 Task: open an excel sheet and write heading  Budget Tracker. Add Descriptions in a column and its values below  'Salary, Rent, Dining Out, Internet Bill, Groceries, Utilities Bill, Gas & Savings. 'Add Categories in next column and its values below  Income, Housing, Food, Utilities, Food, Utilities, Transportation & Savings. Add amount in next column and its values below  $2,500, $800, $100, $50, $200, $100, $100, $50 & $500. Add Dates in next column and its values below  2023-05-01, 2023-05-05, 2023-05-10, 2023-05-15, 2023-05-19, 2023-05-22, 2023-05-25 & 2023-05-30. Add Income/ Expense in next column and its values below  Income, Expense, Expense, Expense, Expense, Expense, Expense & IncomeSave page Budget Analysis Template
Action: Mouse moved to (125, 123)
Screenshot: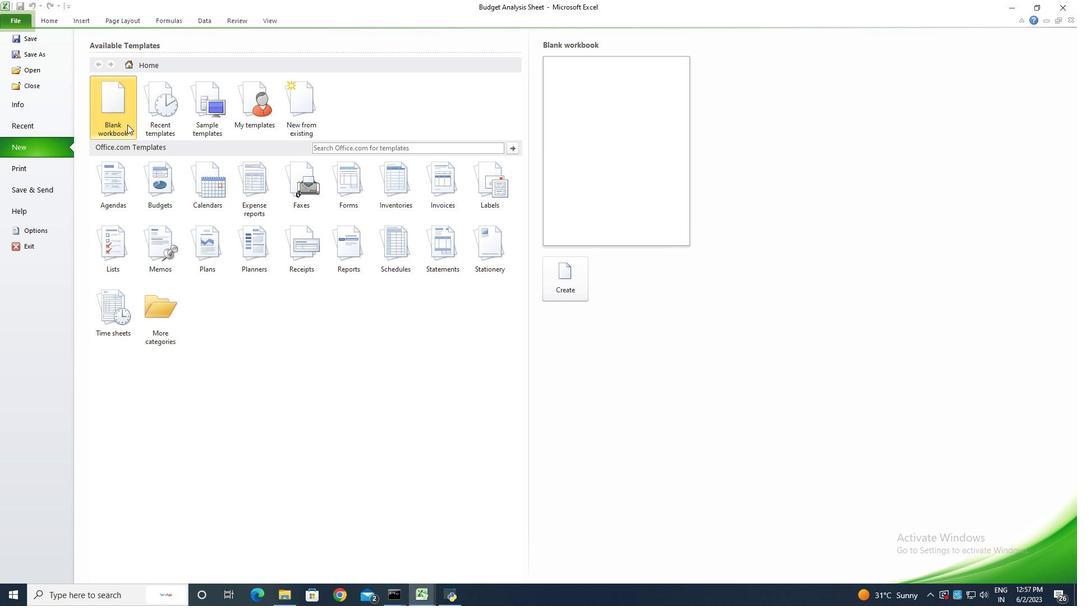 
Action: Mouse pressed left at (125, 123)
Screenshot: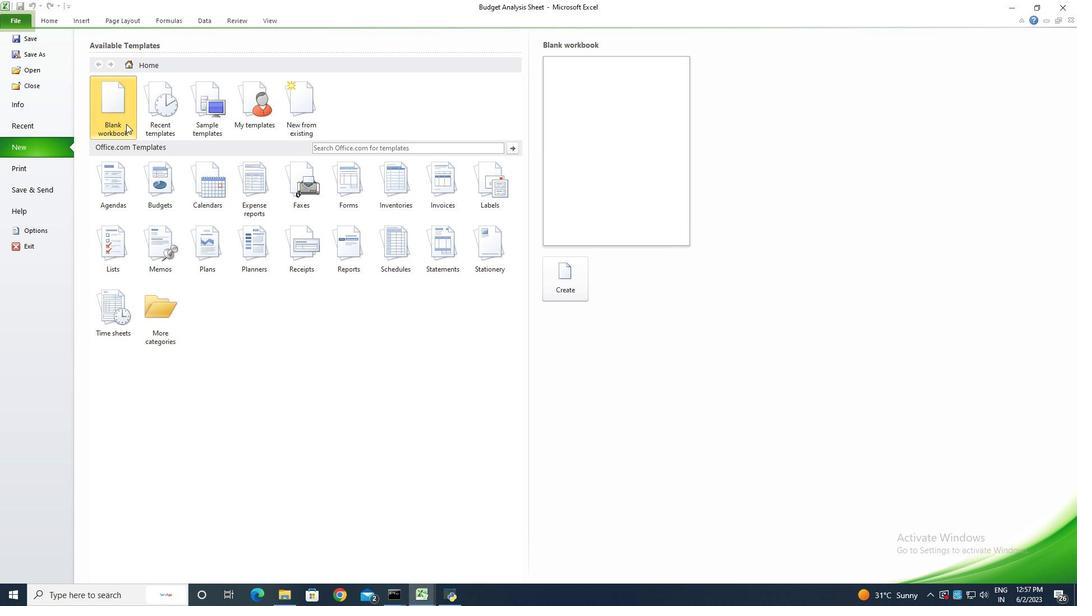 
Action: Mouse moved to (564, 286)
Screenshot: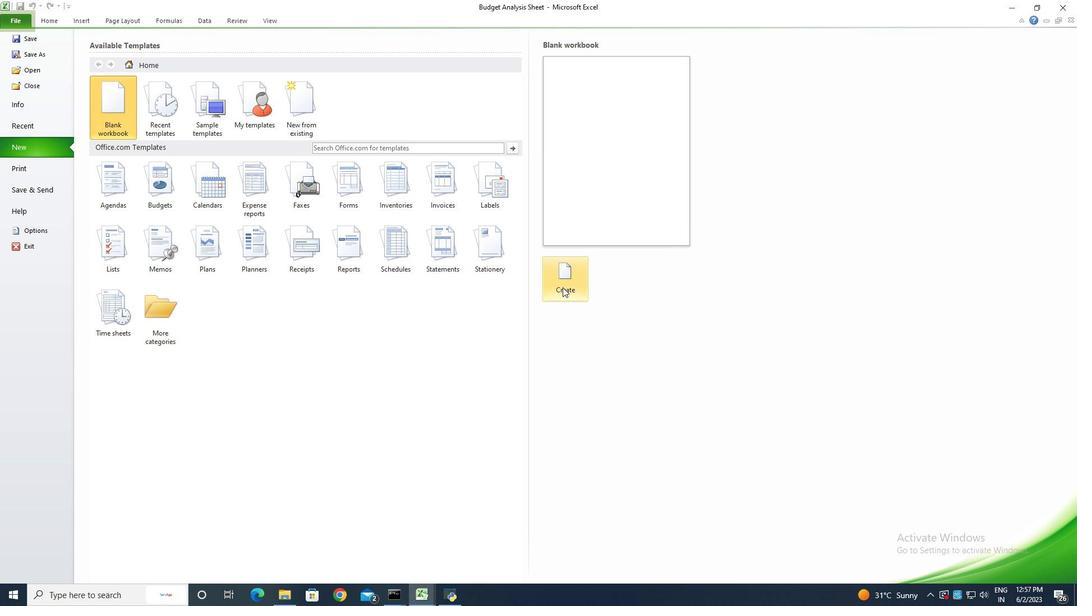 
Action: Mouse pressed left at (564, 286)
Screenshot: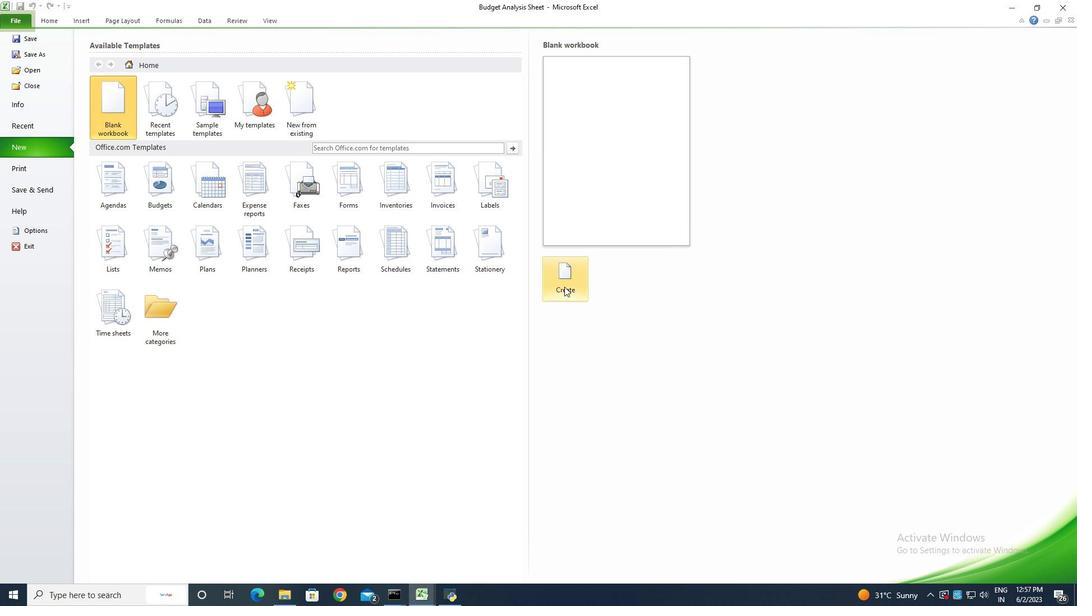 
Action: Key pressed <Key.shift><Key.shift><Key.shift><Key.shift><Key.shift><Key.shift><Key.shift>Budget<Key.space><Key.shift><Key.shift><Key.shift><Key.shift><Key.shift><Key.shift>Tracker<Key.enter><Key.shift><Key.shift><Key.shift><Key.shift><Key.shift>Descriptions<Key.enter><Key.shift>Salary<Key.space><Key.shift><Key.shift><Key.shift><Key.shift><Key.backspace><Key.enter><Key.shift>Rent<Key.enter><Key.shift><Key.shift>Dining<Key.space><Key.shift><Key.shift>Out<Key.enter><Key.shift>Internet<Key.shift>Bill<Key.backspace><Key.backspace><Key.backspace><Key.backspace><Key.space><Key.shift>Bill<Key.enter><Key.shift><Key.shift><Key.shift><Key.shift><Key.shift><Key.shift><Key.shift><Key.shift><Key.shift><Key.shift><Key.shift><Key.shift><Key.shift><Key.shift><Key.shift><Key.shift><Key.shift><Key.shift><Key.shift>Groceries<Key.enter><Key.shift><Key.shift><Key.shift><Key.shift><Key.shift><Key.shift><Key.shift><Key.shift>Utilities<Key.space><Key.shift>Bill<Key.enter><Key.shift><Key.shift><Key.shift><Key.shift><Key.shift><Key.shift><Key.shift><Key.shift><Key.shift><Key.shift><Key.shift><Key.shift><Key.shift><Key.shift><Key.shift><Key.shift><Key.shift><Key.shift><Key.shift><Key.shift>Gas<Key.space><Key.shift>Savings<Key.backspace><Key.backspace><Key.backspace><Key.backspace><Key.backspace><Key.backspace><Key.backspace><Key.backspace><Key.enter><Key.shift>Savings<Key.enter>
Screenshot: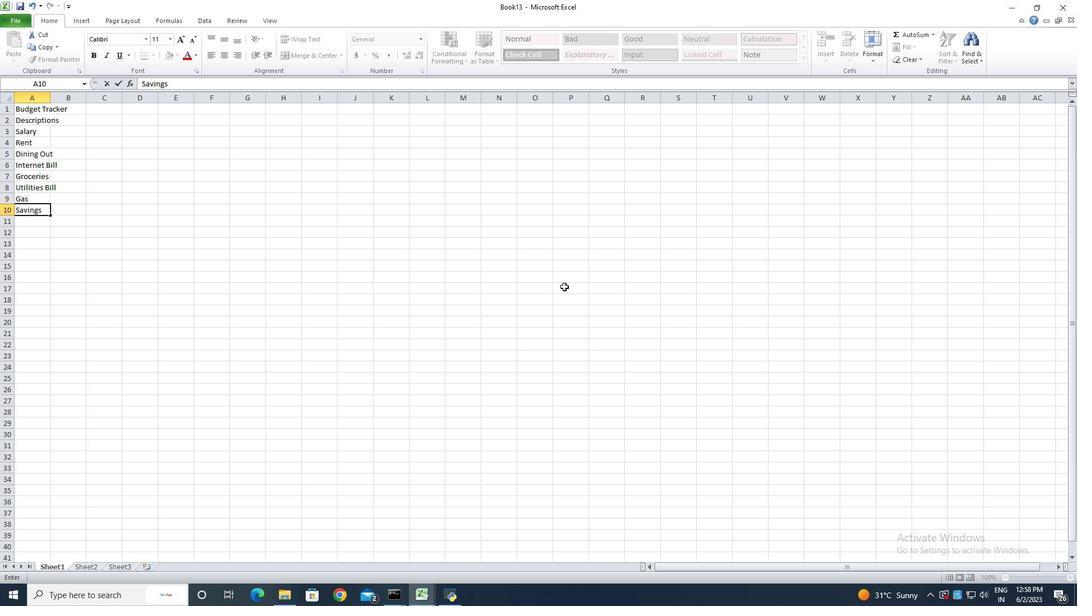 
Action: Mouse scrolled (564, 286) with delta (0, 0)
Screenshot: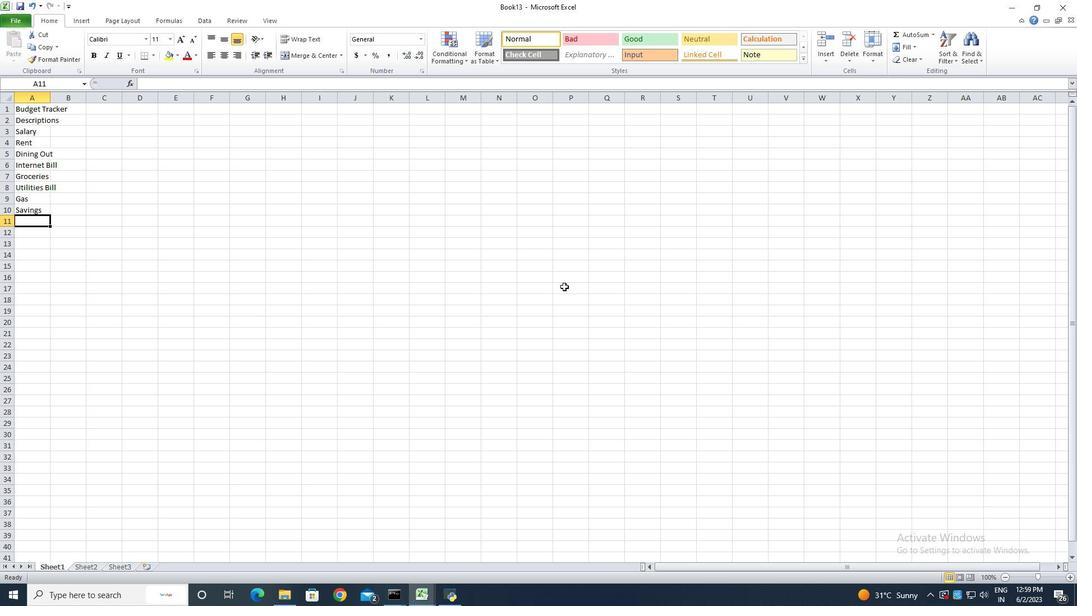 
Action: Mouse moved to (87, 198)
Screenshot: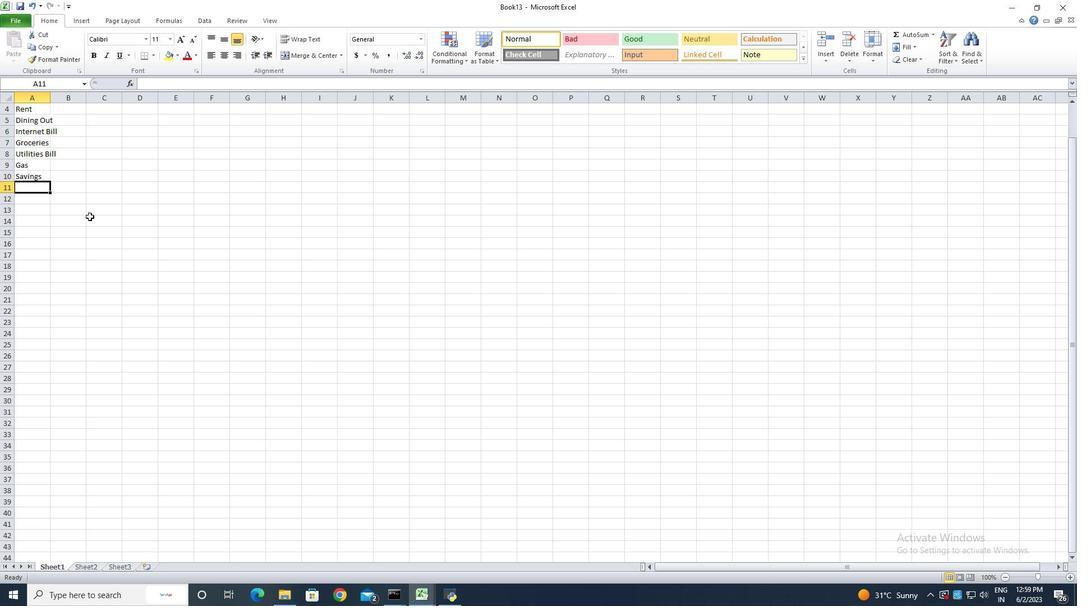 
Action: Mouse scrolled (87, 198) with delta (0, 0)
Screenshot: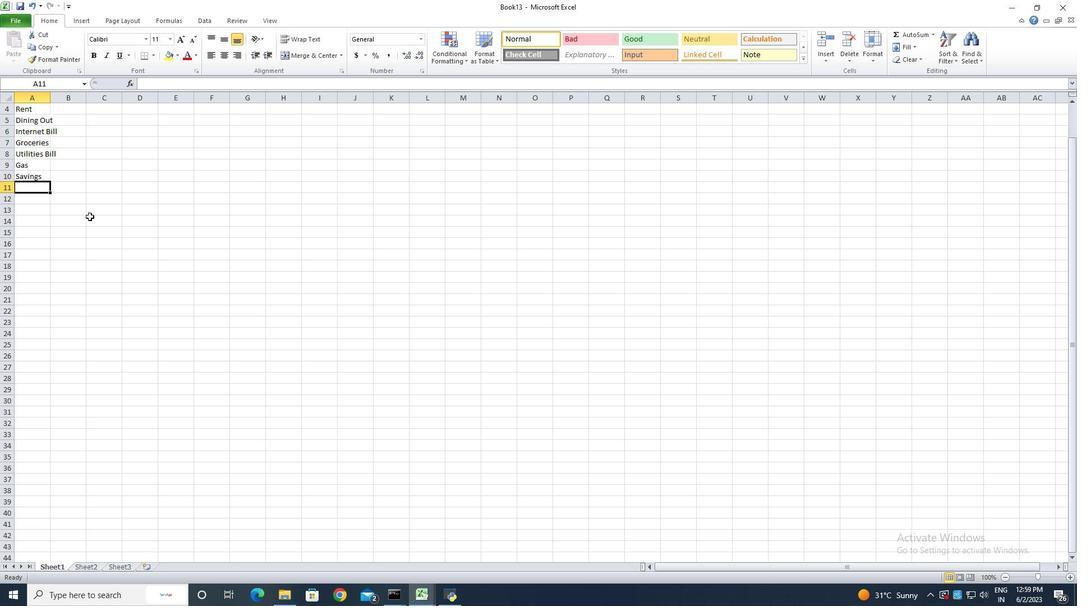 
Action: Mouse scrolled (87, 198) with delta (0, 0)
Screenshot: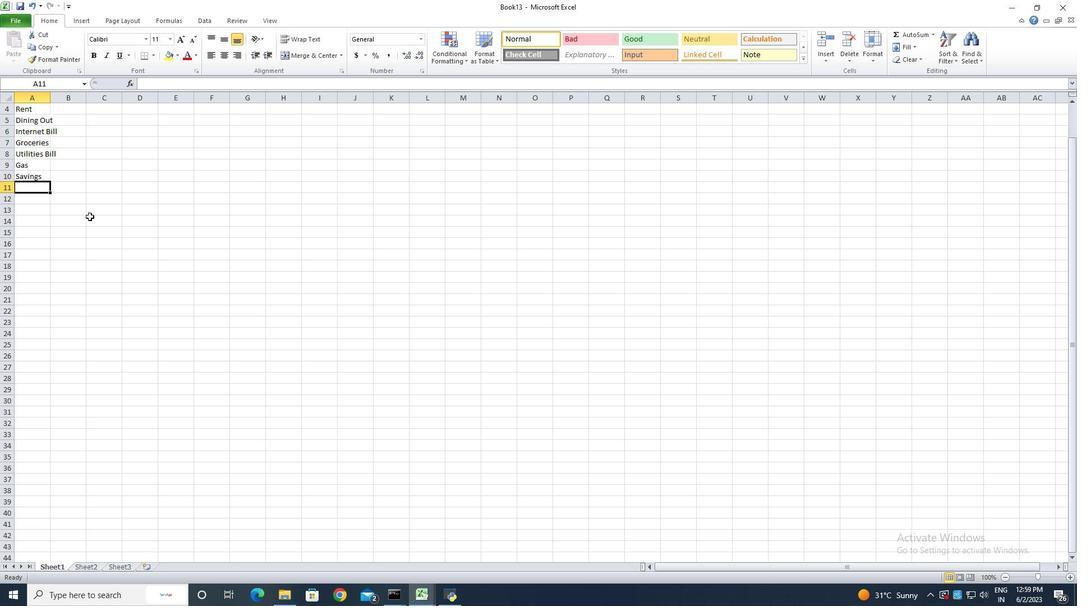 
Action: Mouse scrolled (87, 198) with delta (0, 0)
Screenshot: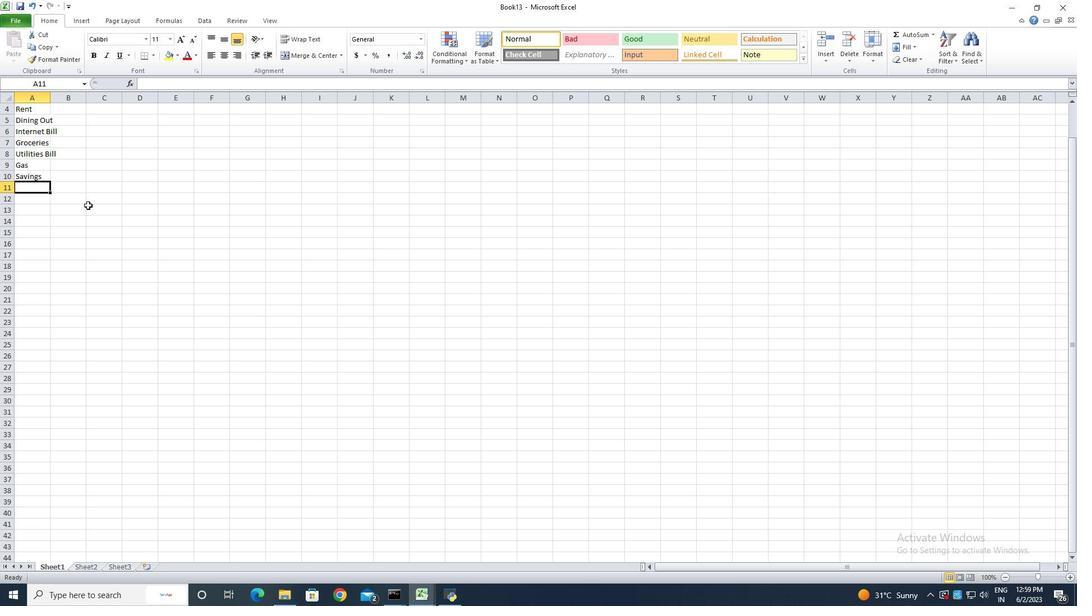 
Action: Mouse moved to (49, 99)
Screenshot: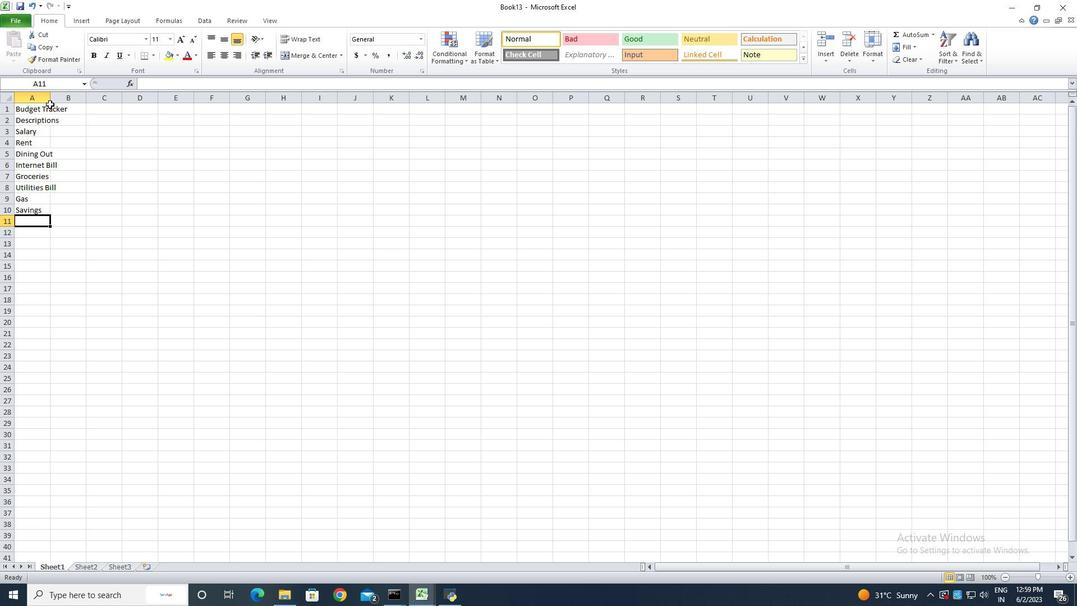 
Action: Mouse pressed left at (49, 99)
Screenshot: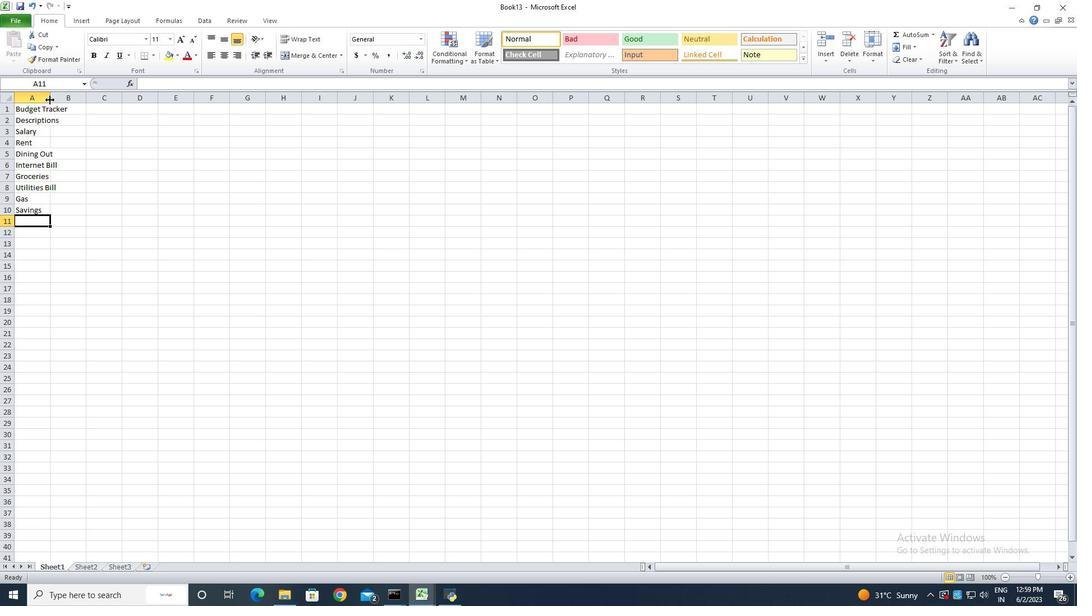 
Action: Mouse pressed left at (49, 99)
Screenshot: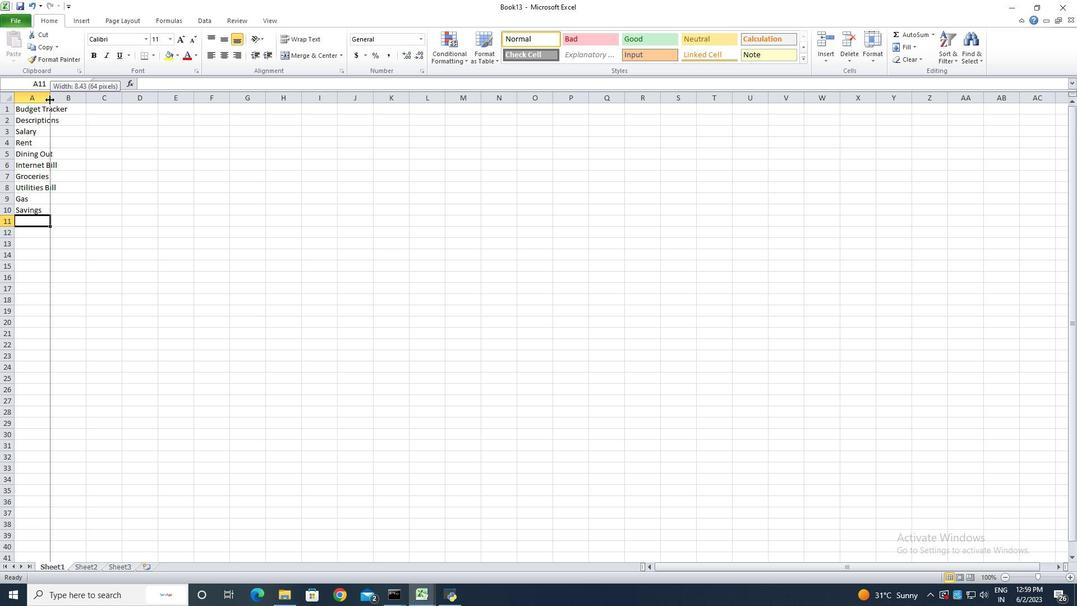 
Action: Mouse moved to (77, 120)
Screenshot: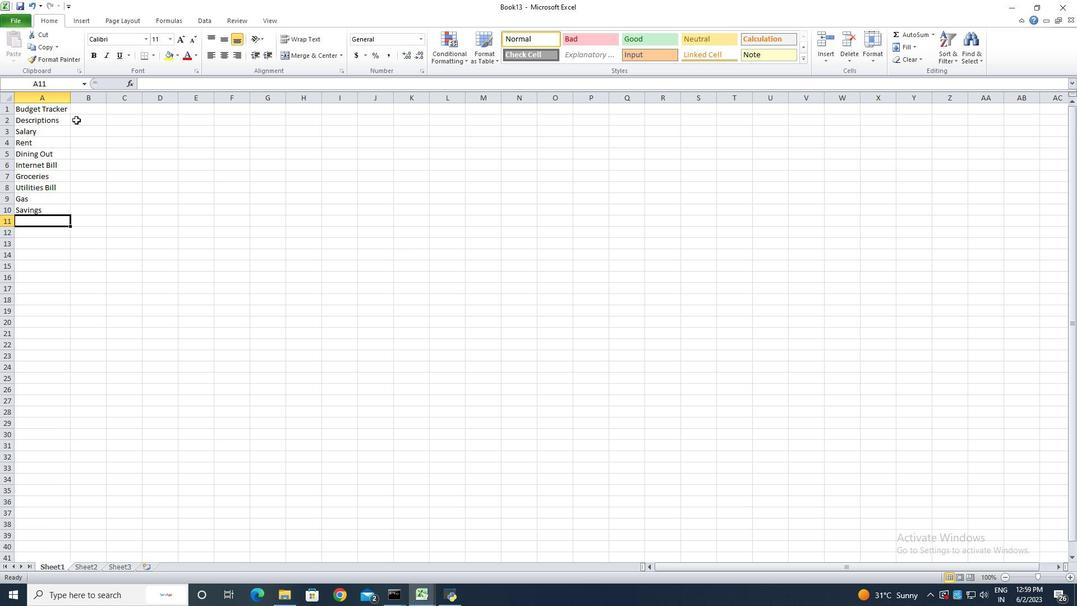 
Action: Mouse pressed left at (77, 120)
Screenshot: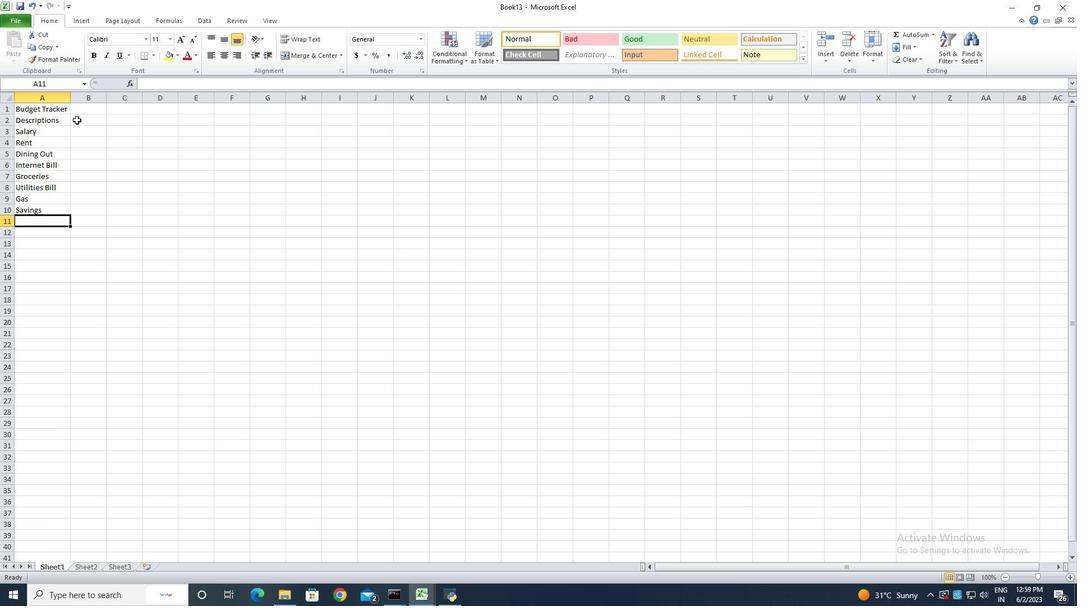 
Action: Key pressed <Key.shift><Key.shift><Key.shift><Key.shift><Key.shift><Key.shift><Key.shift><Key.shift><Key.shift><Key.shift><Key.shift><Key.shift>Categra<Key.backspace><Key.backspace>ories<Key.enter><Key.shift><Key.shift><Key.shift><Key.shift><Key.shift><Key.shift><Key.shift><Key.shift><Key.shift><Key.shift>Income<Key.enter><Key.shift>Hous<Key.backspace><Key.backspace>s<Key.backspace>using<Key.enter><Key.shift>Food<Key.enter><Key.shift><Key.shift><Key.shift><Key.shift>Utilities<Key.enter><Key.shift>Food<Key.enter><Key.shift><Key.shift><Key.shift><Key.shift><Key.shift><Key.shift><Key.shift><Key.shift><Key.shift><Key.shift><Key.shift><Key.shift>Utilities<Key.enter><Key.shift><Key.shift><Key.shift><Key.shift><Key.shift><Key.shift><Key.shift><Key.shift><Key.shift><Key.shift><Key.shift><Key.shift><Key.shift><Key.shift><Key.shift><Key.shift><Key.shift><Key.shift><Key.shift><Key.shift><Key.shift><Key.shift><Key.shift><Key.shift><Key.shift><Key.shift><Key.shift><Key.shift><Key.shift><Key.shift><Key.shift><Key.shift><Key.shift><Key.shift><Key.shift><Key.shift><Key.shift><Key.shift><Key.shift><Key.shift><Key.shift><Key.shift><Key.shift><Key.shift><Key.shift><Key.shift><Key.shift><Key.shift><Key.shift><Key.shift><Key.shift>Transportation<Key.enter><Key.shift>Savings
Screenshot: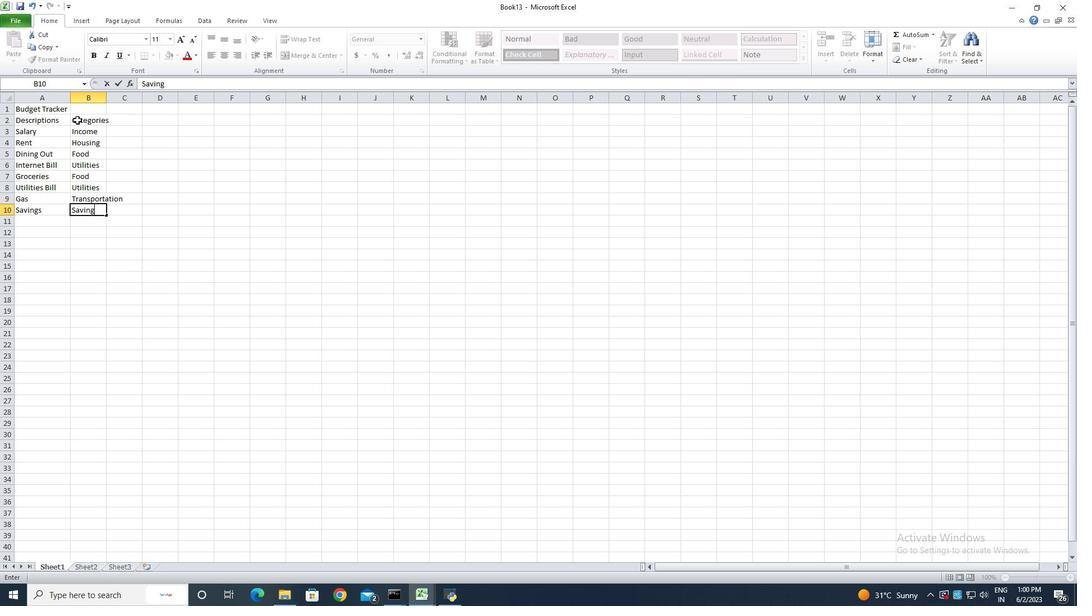 
Action: Mouse moved to (117, 122)
Screenshot: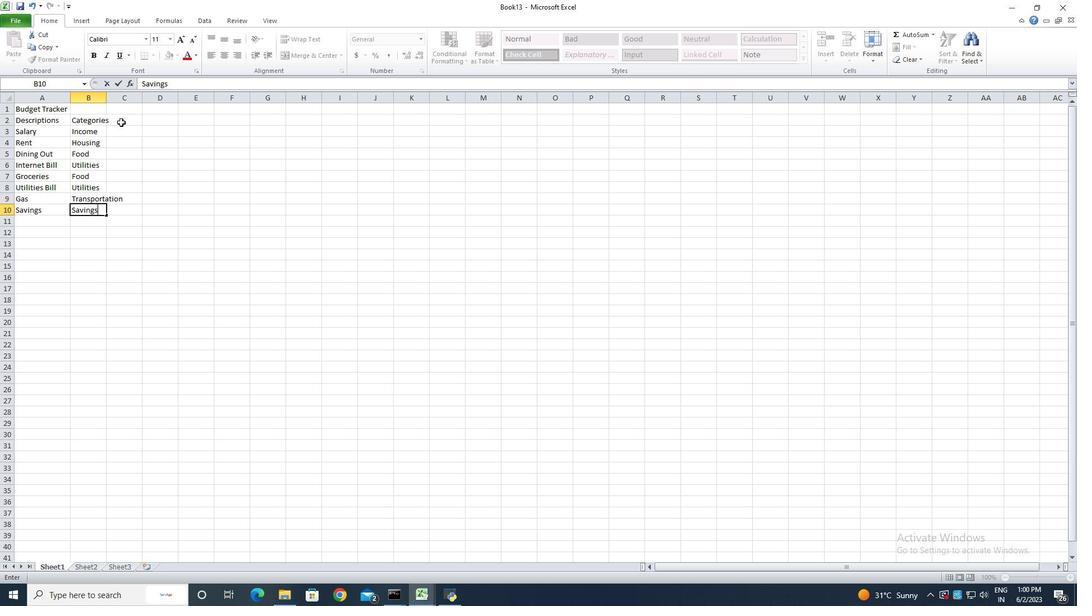 
Action: Key pressed <Key.enter>
Screenshot: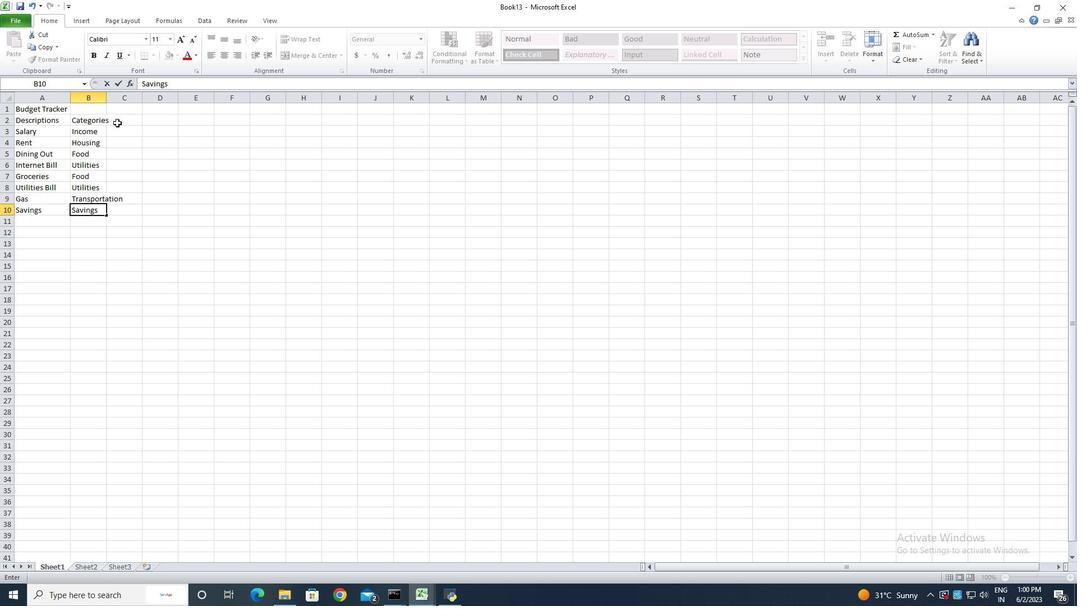 
Action: Mouse moved to (107, 101)
Screenshot: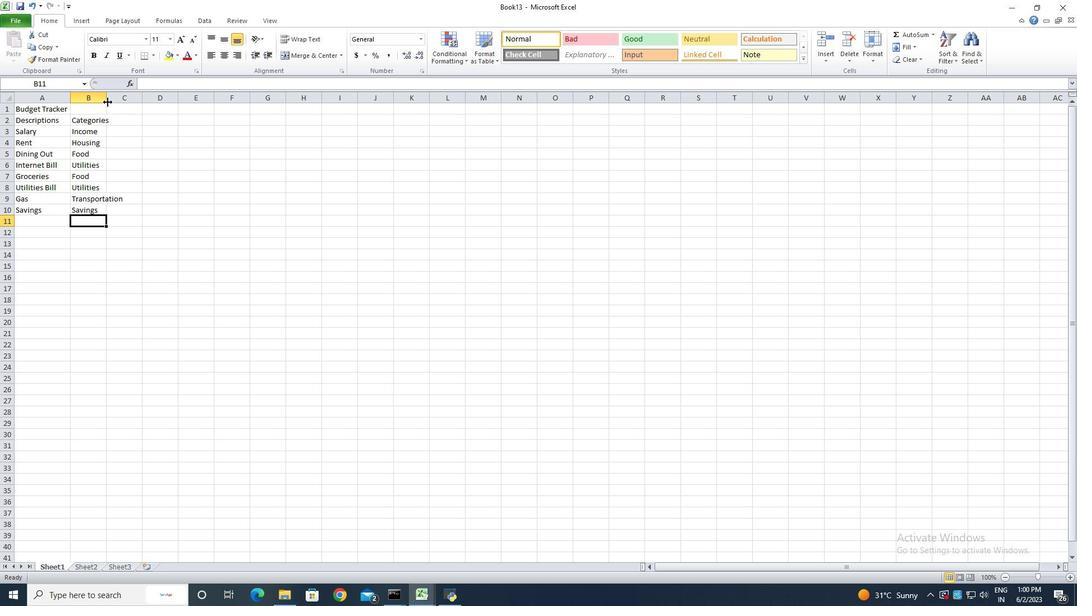 
Action: Mouse pressed left at (107, 101)
Screenshot: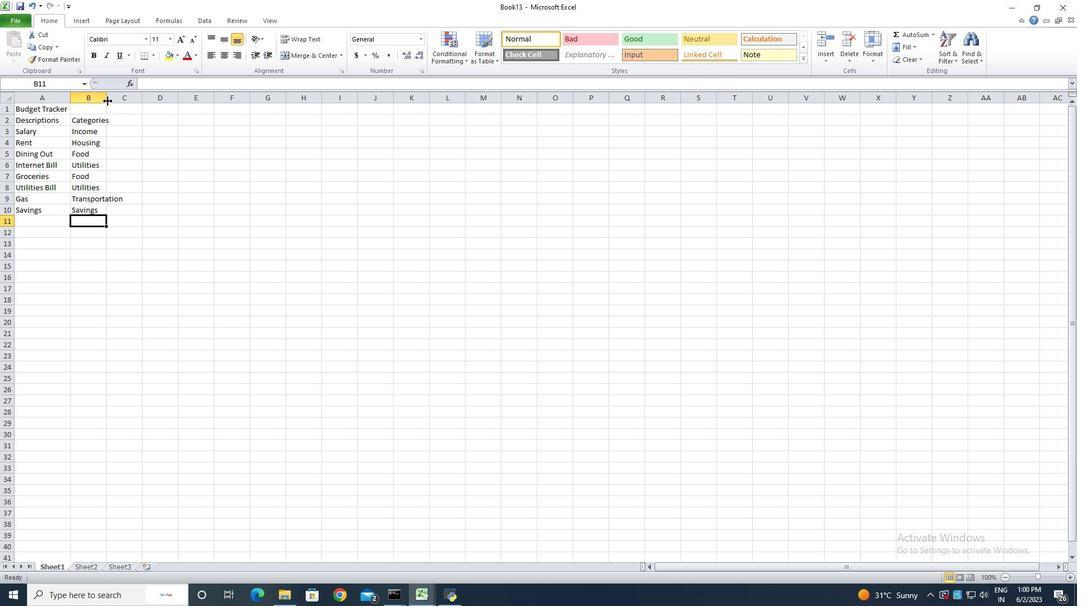
Action: Mouse pressed left at (107, 101)
Screenshot: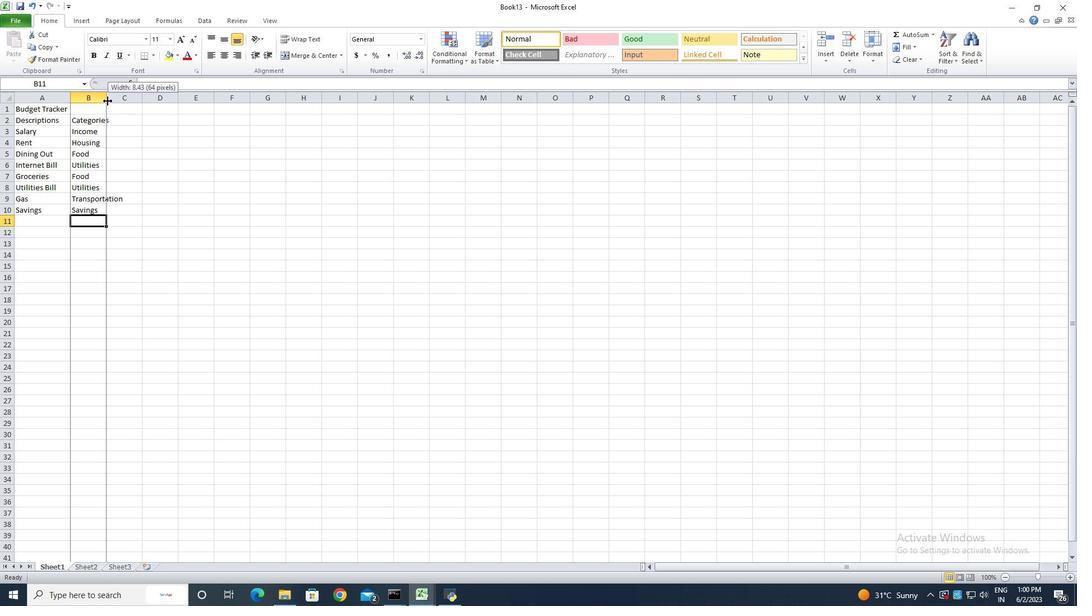 
Action: Mouse moved to (130, 119)
Screenshot: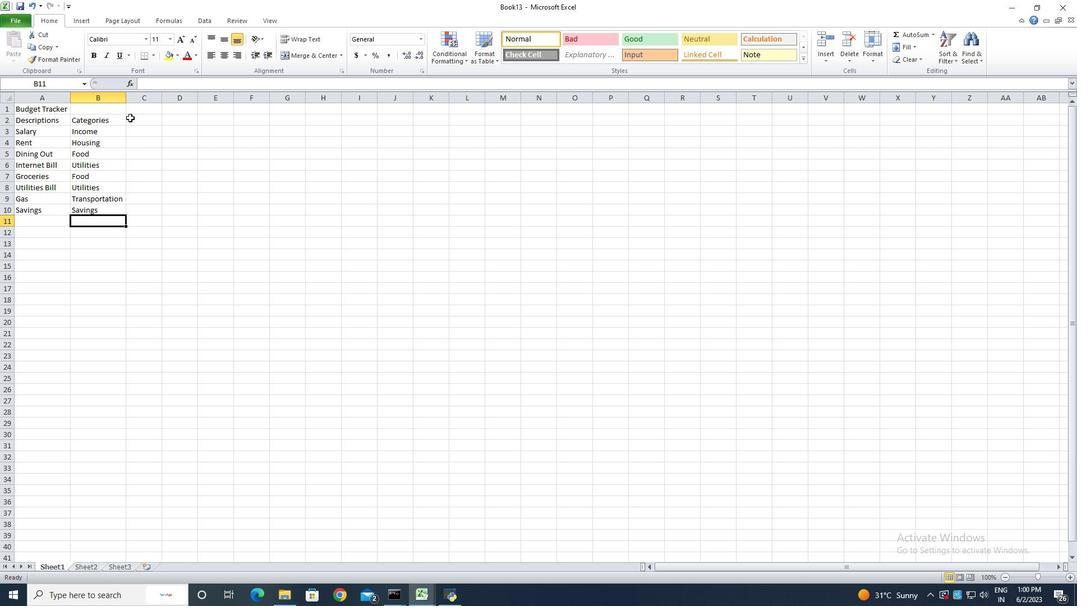 
Action: Mouse pressed left at (130, 119)
Screenshot: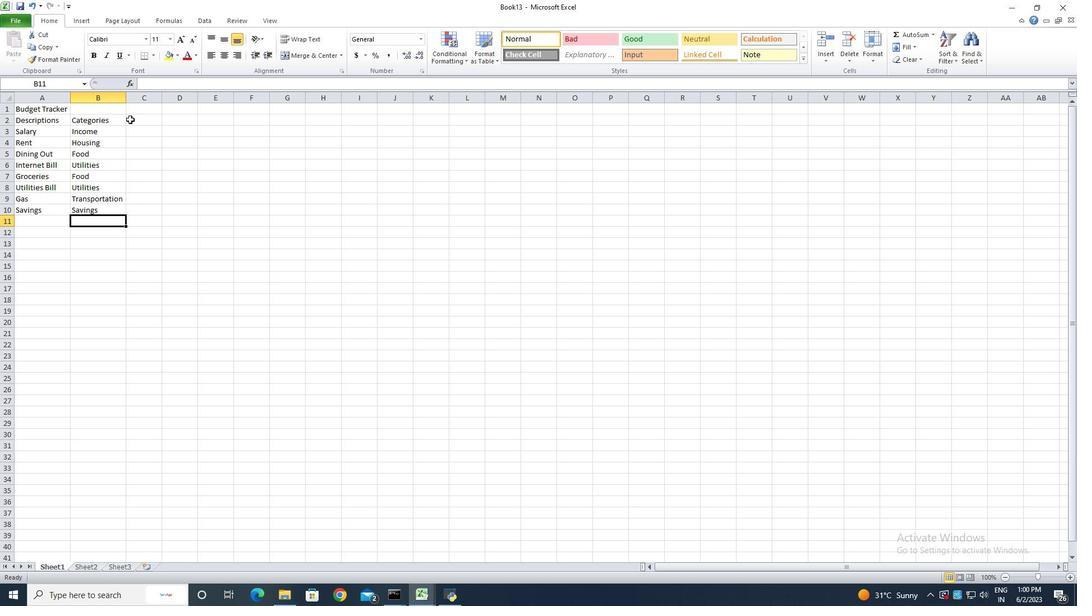 
Action: Key pressed <Key.shift><Key.shift>Amount<Key.enter><Key.shift><Key.shift><Key.shift><Key.shift><Key.shift><Key.shift><Key.shift><Key.shift><Key.shift><Key.shift><Key.shift><Key.shift>$2500<Key.enter><Key.shift><Key.shift><Key.shift><Key.shift><Key.shift><Key.shift><Key.shift><Key.shift><Key.shift><Key.shift><Key.shift><Key.shift><Key.shift><Key.shift><Key.shift><Key.shift>$800<Key.enter><Key.shift><Key.shift><Key.shift><Key.shift><Key.shift><Key.shift><Key.shift><Key.shift><Key.shift><Key.shift><Key.shift><Key.shift><Key.shift><Key.shift><Key.shift><Key.shift><Key.shift><Key.shift><Key.shift><Key.shift><Key.shift><Key.shift><Key.shift>$100<Key.enter><Key.shift><Key.shift><Key.shift><Key.shift><Key.shift><Key.shift><Key.shift><Key.shift><Key.shift><Key.shift><Key.shift><Key.shift><Key.shift><Key.shift><Key.shift><Key.shift><Key.shift><Key.shift><Key.shift><Key.shift><Key.shift><Key.shift><Key.shift><Key.shift><Key.shift><Key.shift><Key.shift><Key.shift><Key.shift><Key.shift><Key.shift><Key.shift><Key.shift>$50<Key.enter><Key.shift><Key.shift><Key.shift><Key.shift><Key.shift><Key.shift><Key.shift><Key.shift><Key.shift><Key.shift><Key.shift><Key.shift><Key.shift><Key.shift><Key.shift><Key.shift><Key.shift><Key.shift><Key.shift><Key.shift><Key.shift><Key.shift><Key.shift><Key.shift><Key.shift><Key.shift><Key.shift><Key.shift><Key.shift>$200<Key.enter><Key.shift><Key.shift><Key.shift><Key.shift><Key.shift><Key.shift><Key.shift><Key.shift><Key.shift><Key.shift><Key.shift><Key.shift><Key.shift><Key.shift><Key.shift><Key.shift><Key.shift><Key.shift><Key.shift>$<Key.shift><Key.shift>100<Key.enter><Key.shift><Key.shift><Key.shift><Key.shift><Key.shift><Key.shift><Key.shift><Key.shift><Key.shift><Key.shift><Key.shift><Key.shift><Key.shift><Key.shift><Key.shift><Key.shift><Key.shift><Key.shift><Key.shift><Key.shift><Key.shift><Key.shift><Key.shift><Key.shift><Key.shift><Key.shift><Key.shift><Key.shift><Key.shift><Key.shift><Key.shift><Key.shift><Key.shift><Key.shift><Key.shift><Key.shift><Key.shift><Key.shift><Key.shift><Key.shift><Key.shift><Key.shift><Key.shift><Key.shift><Key.shift><Key.shift><Key.shift><Key.shift><Key.shift><Key.shift><Key.shift><Key.shift><Key.shift><Key.shift><Key.shift><Key.shift><Key.shift><Key.shift><Key.shift><Key.shift><Key.shift><Key.shift><Key.shift><Key.shift><Key.shift><Key.shift><Key.shift><Key.shift><Key.shift><Key.shift><Key.shift><Key.shift><Key.shift><Key.shift><Key.shift><Key.shift><Key.shift><Key.shift><Key.shift><Key.shift><Key.shift><Key.shift><Key.shift><Key.shift><Key.shift><Key.shift><Key.shift><Key.shift><Key.shift><Key.shift><Key.shift><Key.shift><Key.shift><Key.shift><Key.shift><Key.shift><Key.shift><Key.shift><Key.shift><Key.shift><Key.shift><Key.shift><Key.shift><Key.shift><Key.shift><Key.shift><Key.shift><Key.shift><Key.shift><Key.shift><Key.shift><Key.shift><Key.shift><Key.shift><Key.shift><Key.shift><Key.shift><Key.shift><Key.shift><Key.shift><Key.shift><Key.shift><Key.shift><Key.shift><Key.shift><Key.shift><Key.shift><Key.shift><Key.shift><Key.shift><Key.shift><Key.shift><Key.shift><Key.shift><Key.shift><Key.shift><Key.shift><Key.shift><Key.shift><Key.shift><Key.shift><Key.shift><Key.shift><Key.shift><Key.shift><Key.shift><Key.shift>$50<Key.enter><Key.shift><Key.shift>$500<Key.enter>
Screenshot: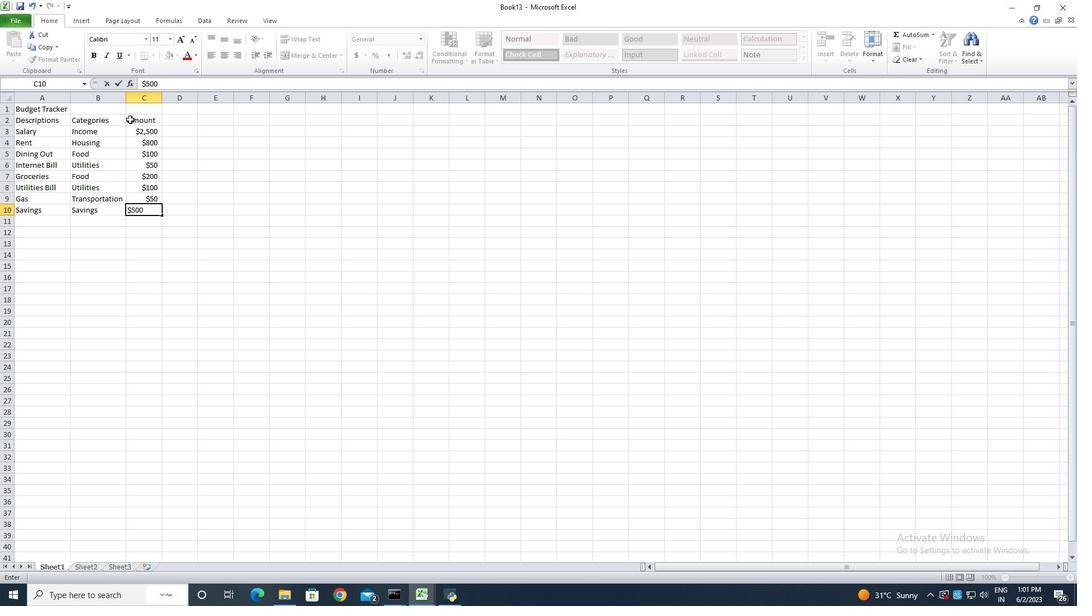 
Action: Mouse moved to (173, 120)
Screenshot: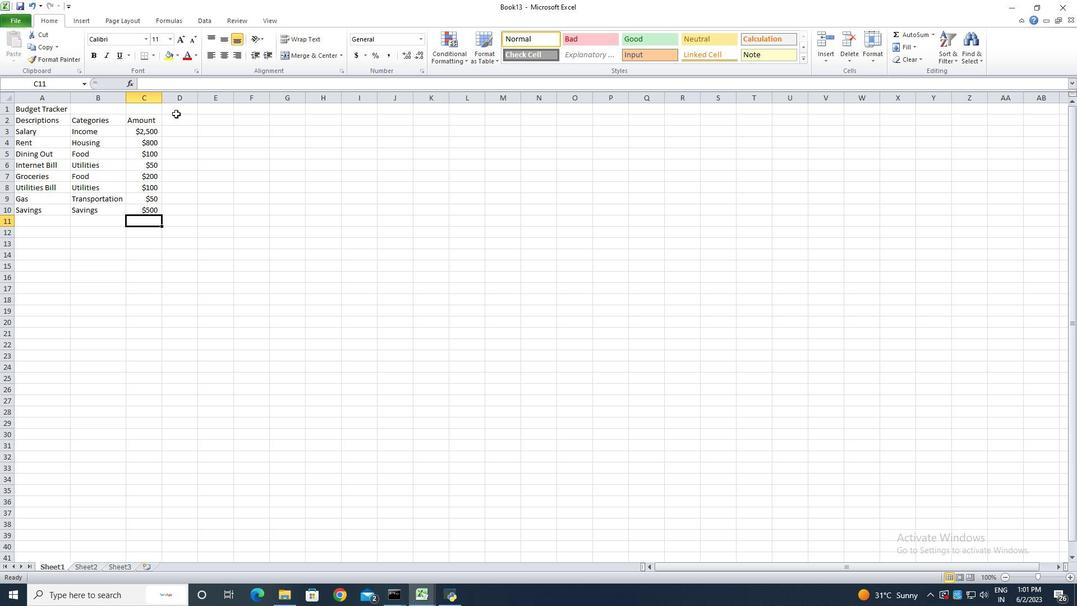 
Action: Mouse pressed left at (173, 120)
Screenshot: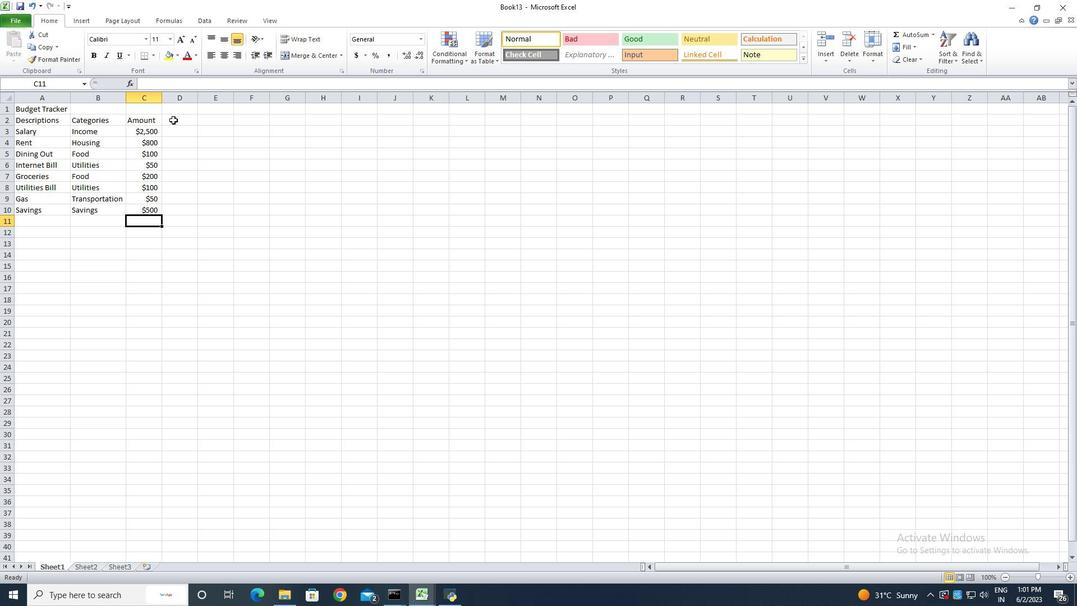
Action: Key pressed <Key.shift><Key.shift><Key.shift><Key.shift>Dates<Key.enter>2023-05-01<Key.enter>2023-05-05<Key.enter>2023-05-10<Key.enter>2023-05-15<Key.enter>2023-05-19<Key.enter>2023-05-22<Key.enter>2023-05-25<Key.enter>2023-05-30<Key.enter>
Screenshot: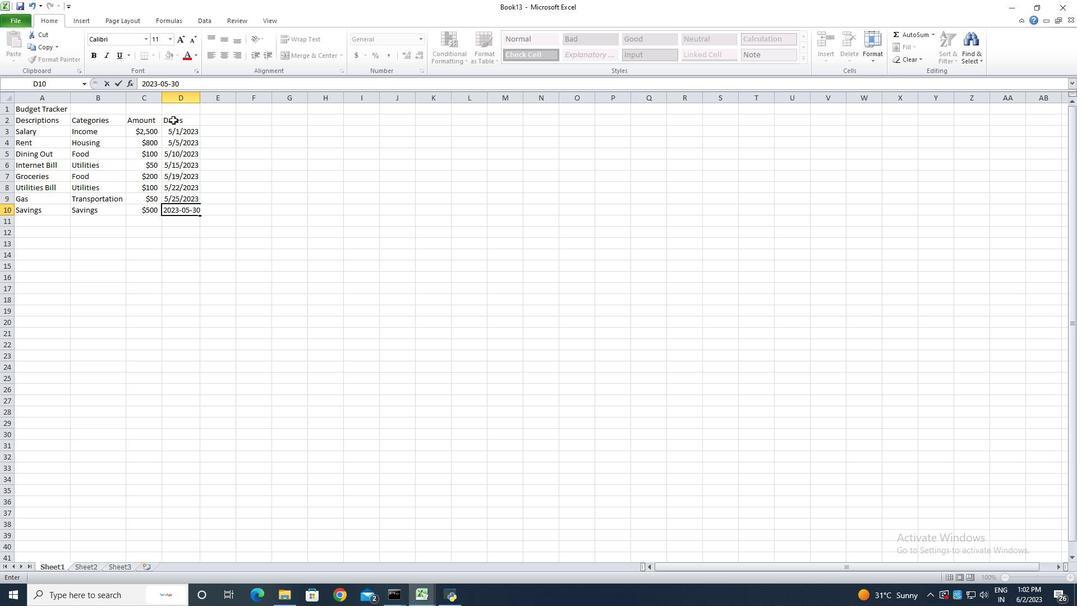 
Action: Mouse moved to (170, 132)
Screenshot: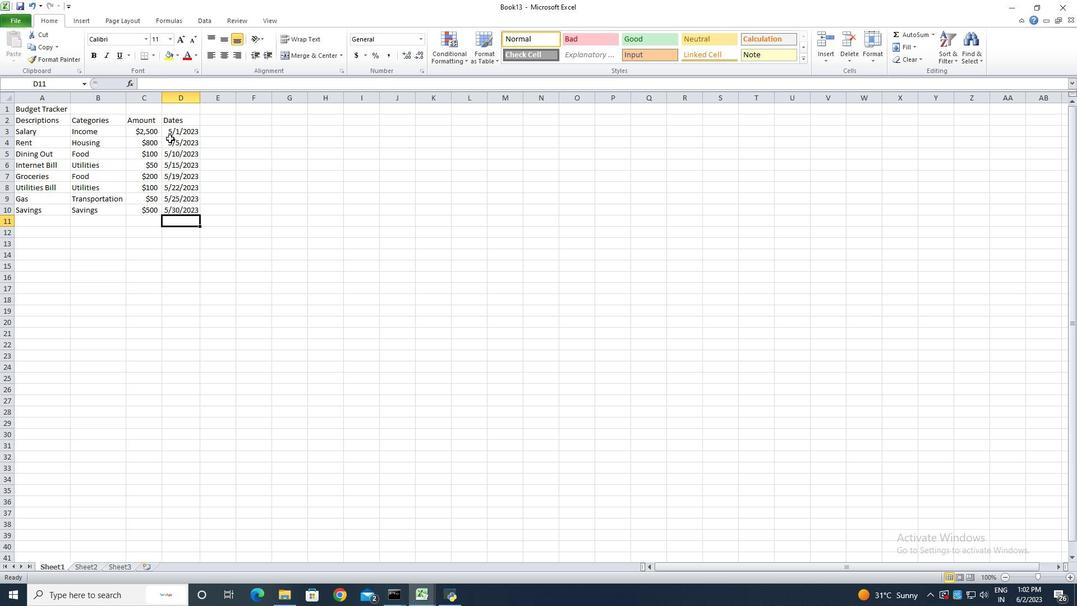 
Action: Mouse pressed left at (170, 132)
Screenshot: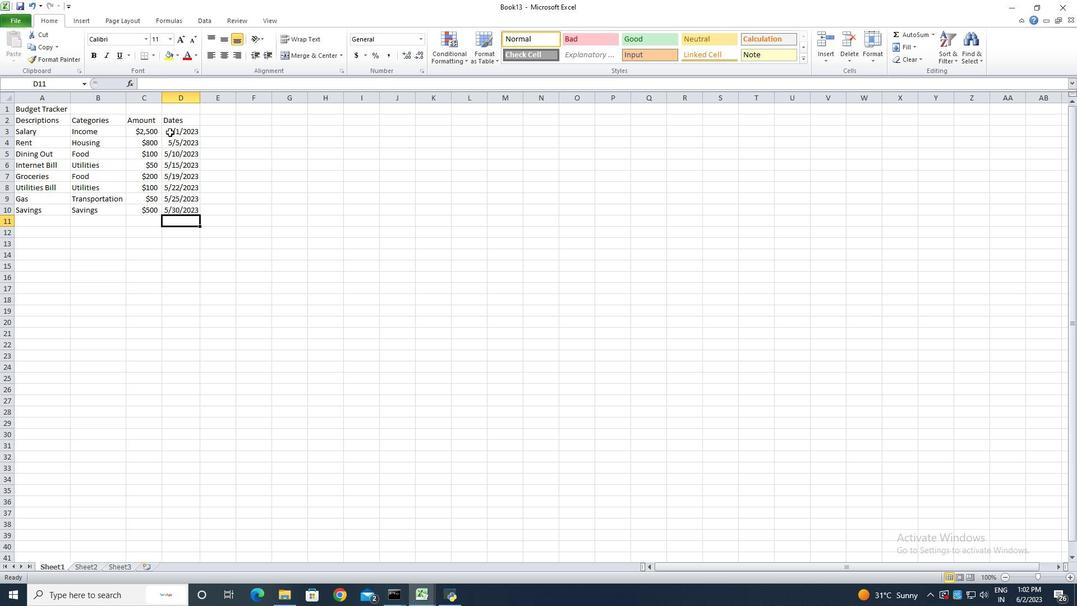 
Action: Mouse moved to (185, 132)
Screenshot: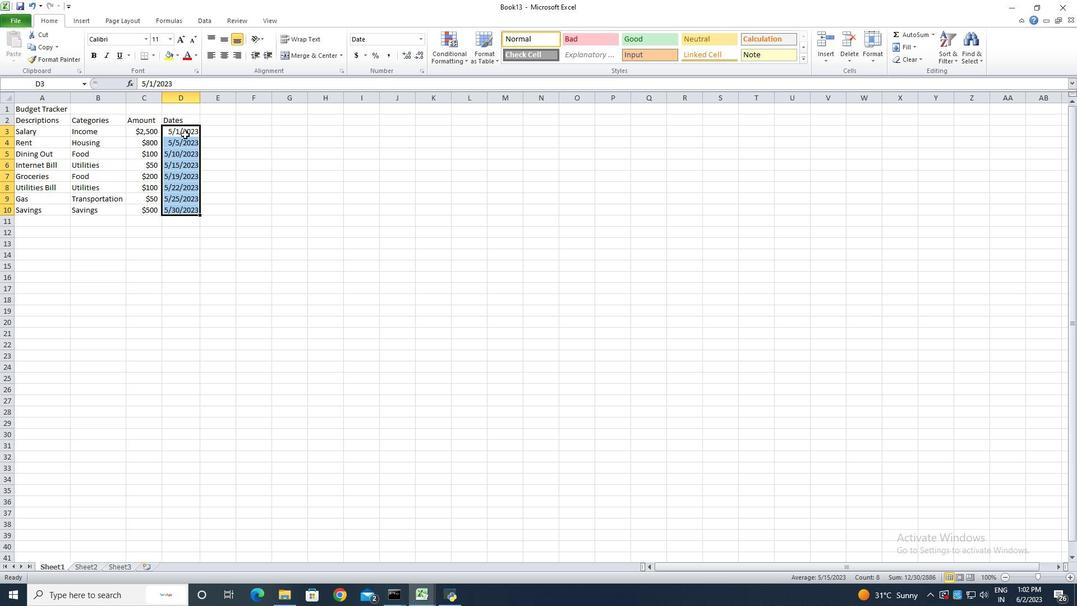 
Action: Mouse pressed right at (185, 132)
Screenshot: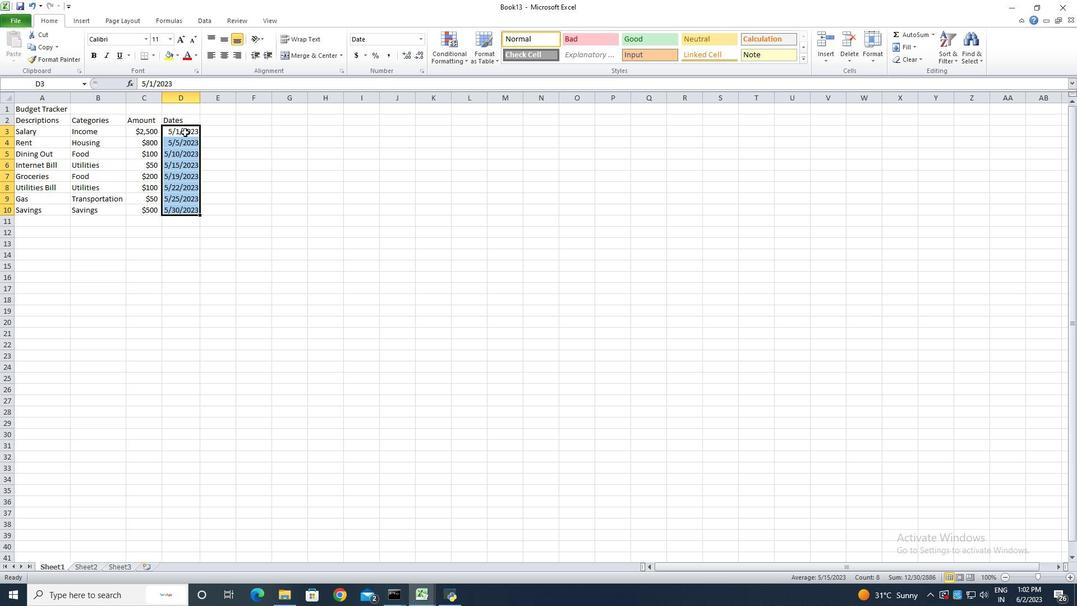 
Action: Mouse moved to (222, 284)
Screenshot: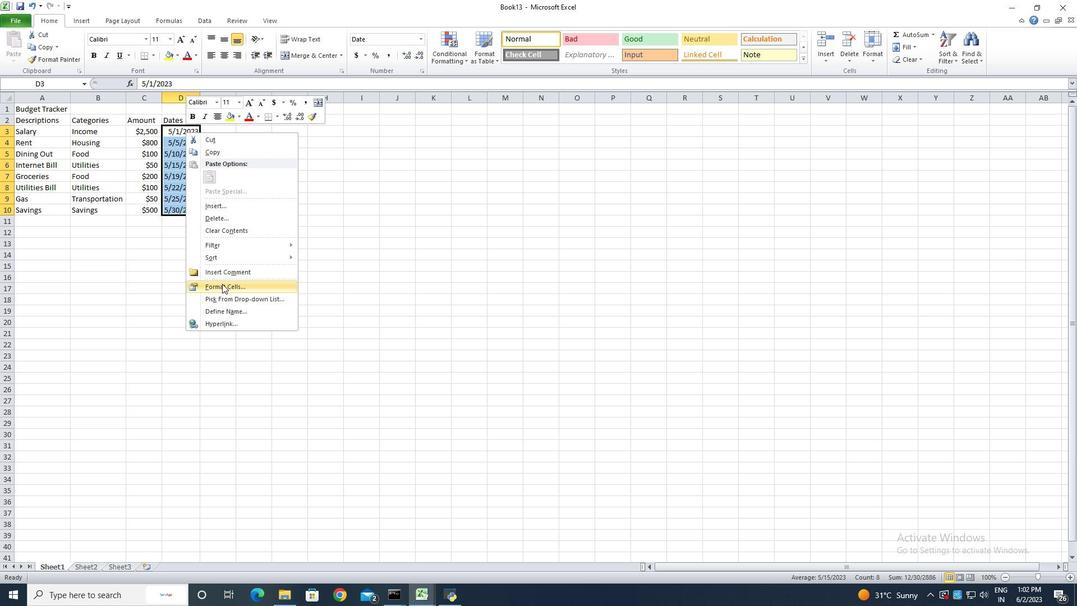 
Action: Mouse pressed left at (222, 284)
Screenshot: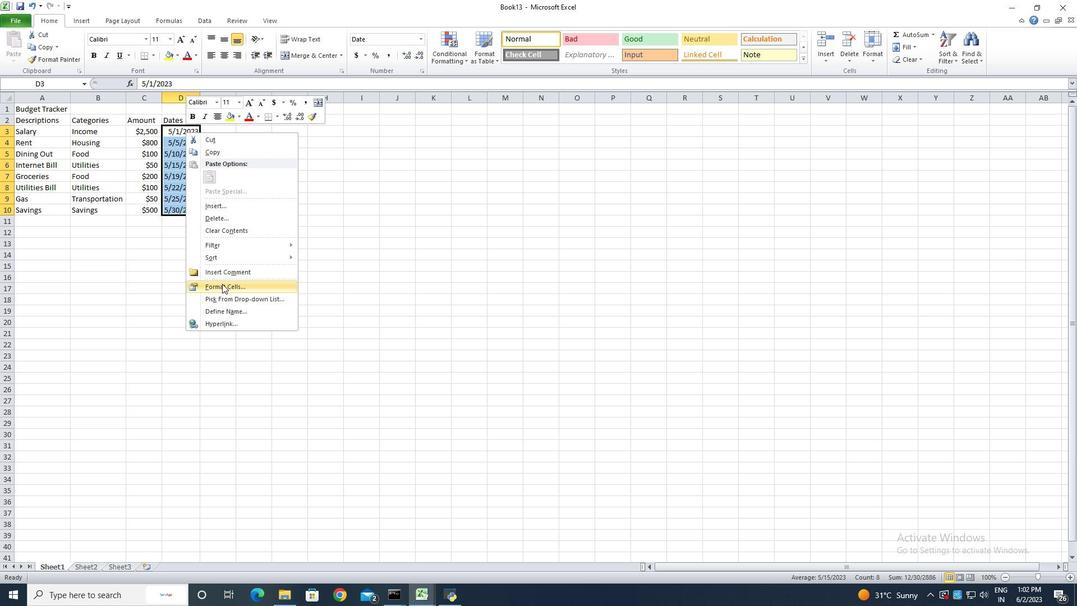 
Action: Mouse moved to (106, 280)
Screenshot: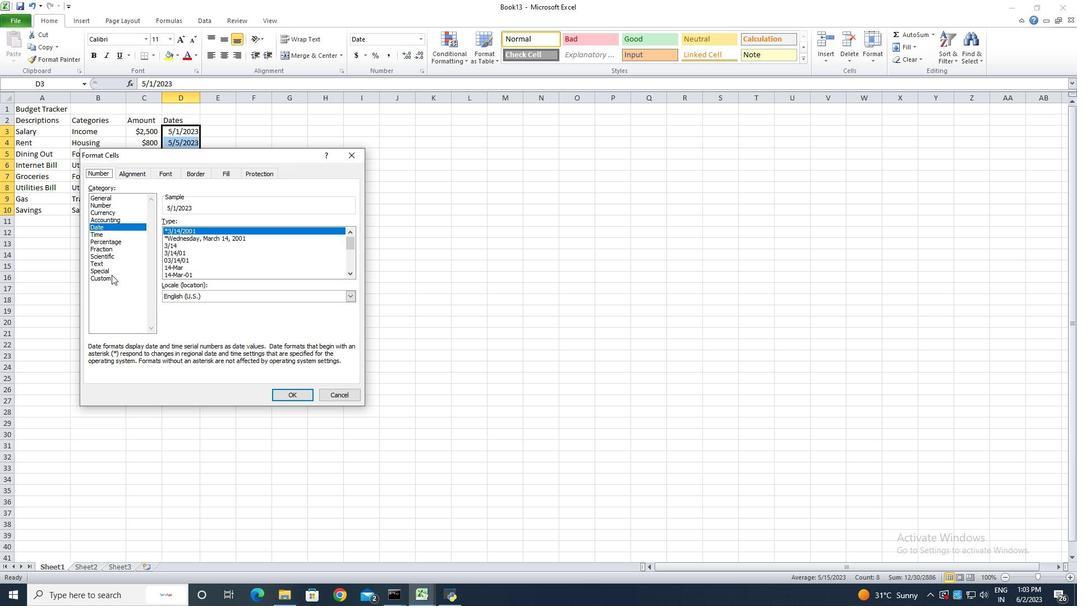 
Action: Mouse pressed left at (106, 280)
Screenshot: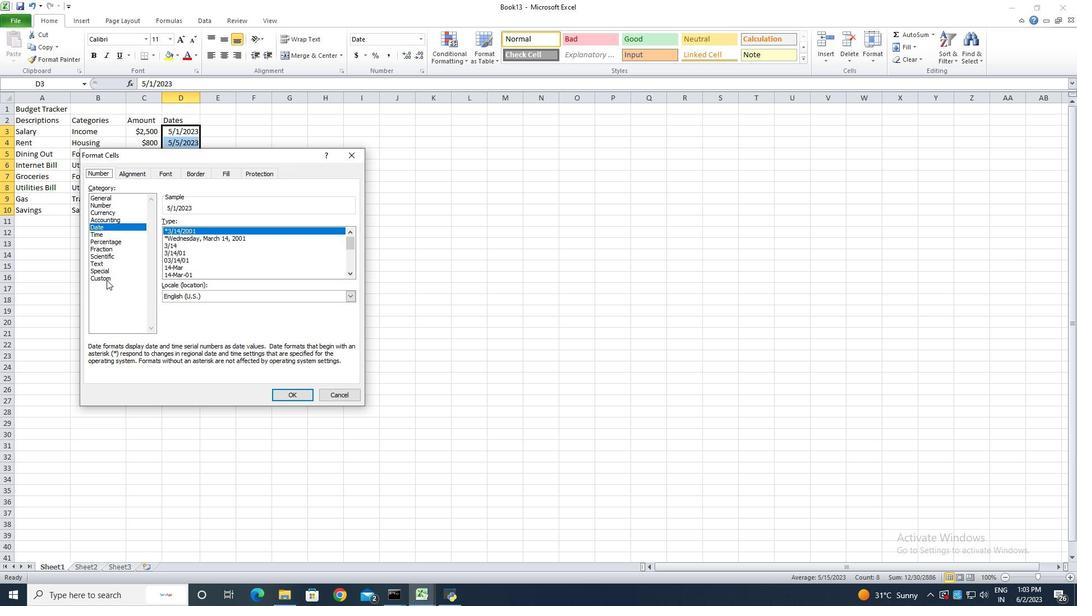 
Action: Mouse moved to (197, 232)
Screenshot: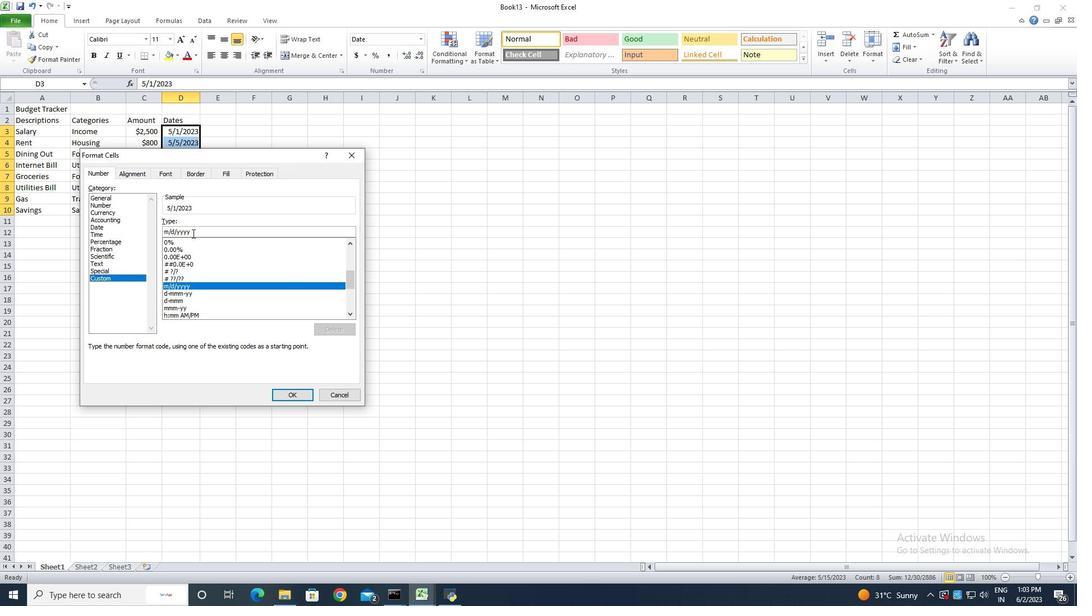 
Action: Mouse pressed left at (197, 232)
Screenshot: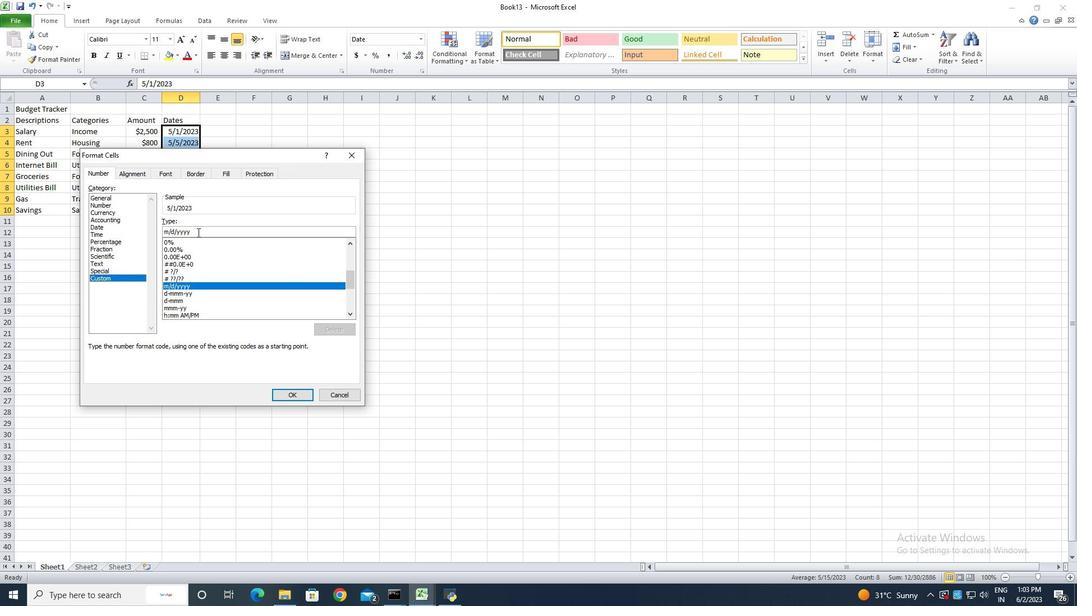 
Action: Mouse pressed left at (197, 232)
Screenshot: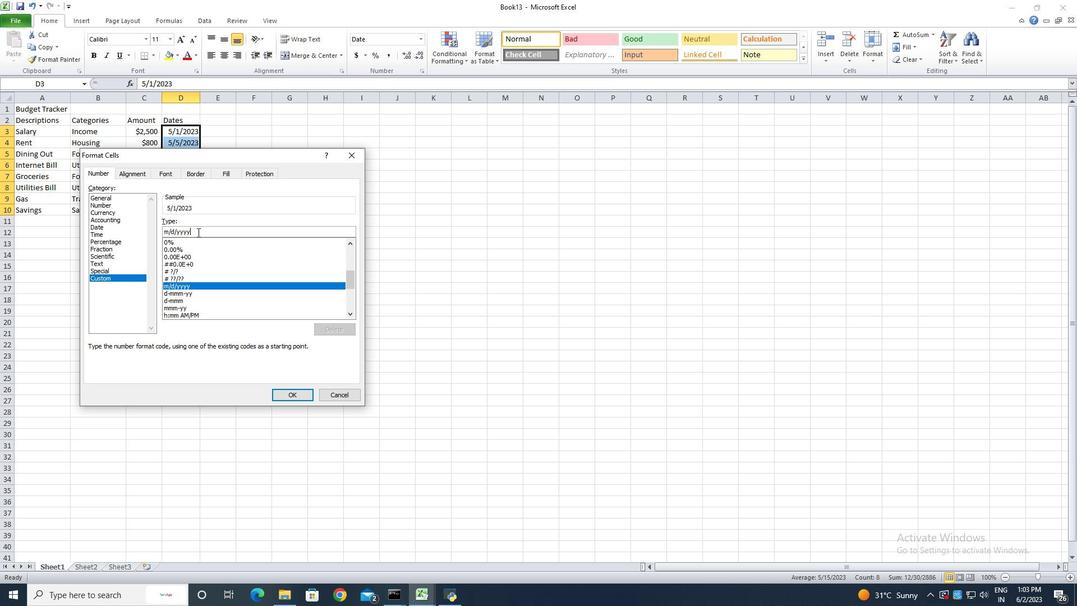 
Action: Mouse moved to (157, 233)
Screenshot: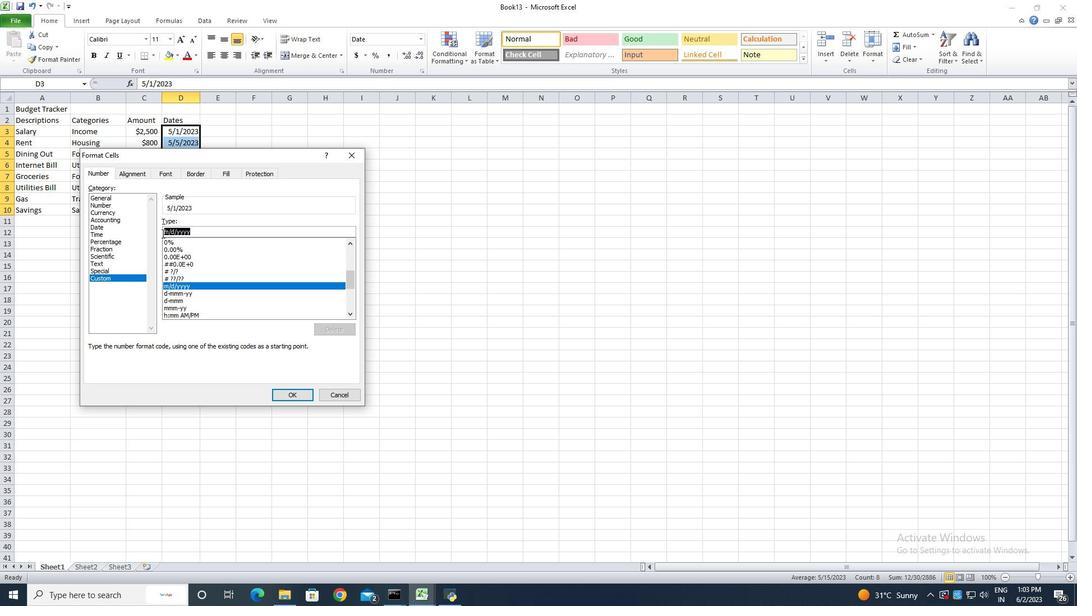 
Action: Key pressed <Key.backspace>yyy-mm-dd
Screenshot: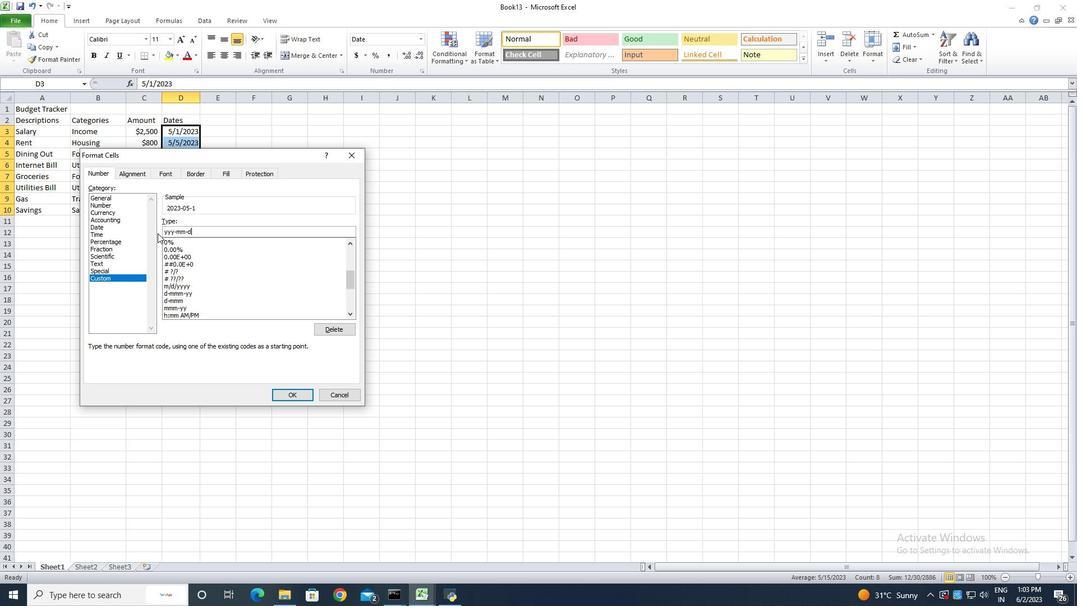 
Action: Mouse moved to (289, 395)
Screenshot: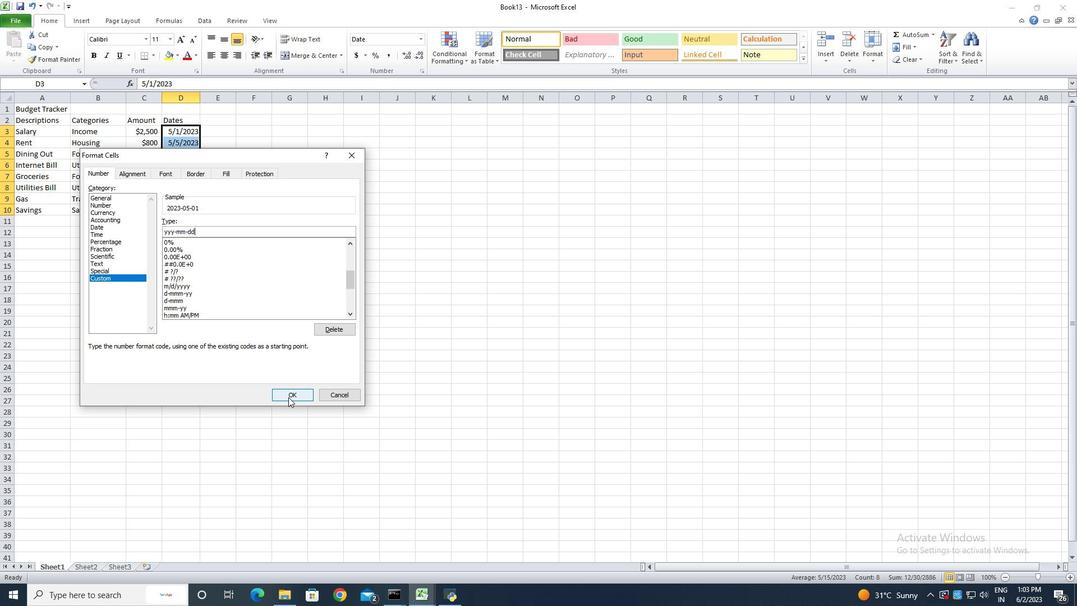 
Action: Mouse pressed left at (289, 395)
Screenshot: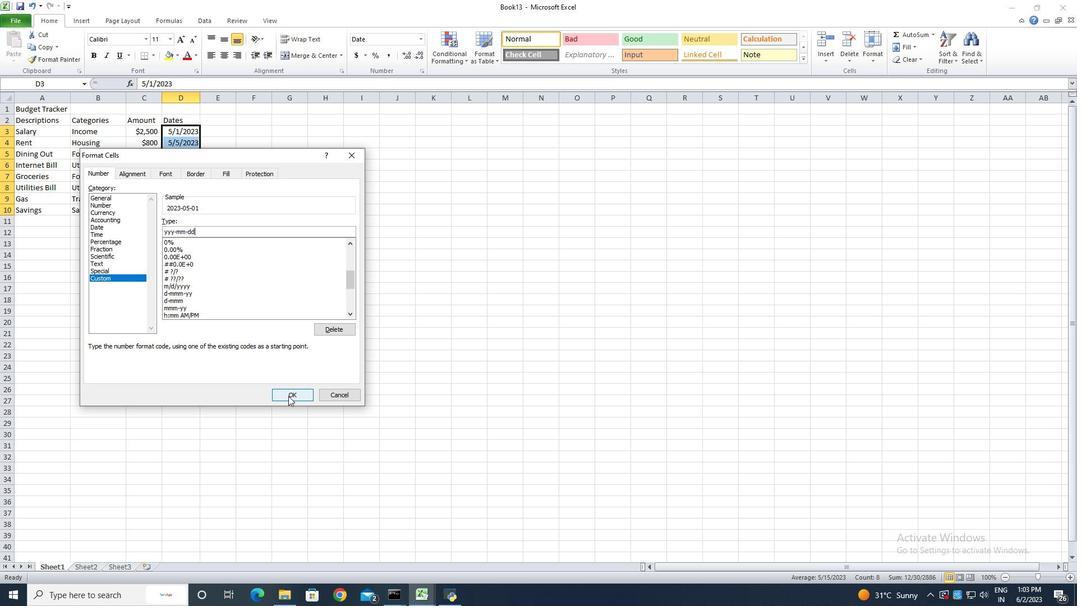 
Action: Mouse moved to (226, 117)
Screenshot: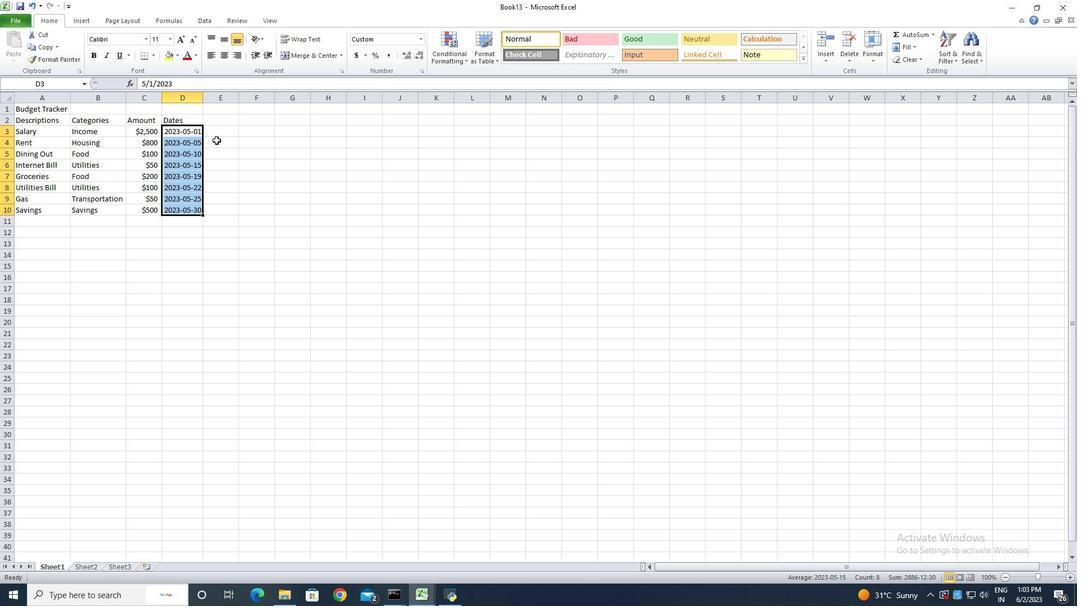 
Action: Mouse pressed left at (226, 117)
Screenshot: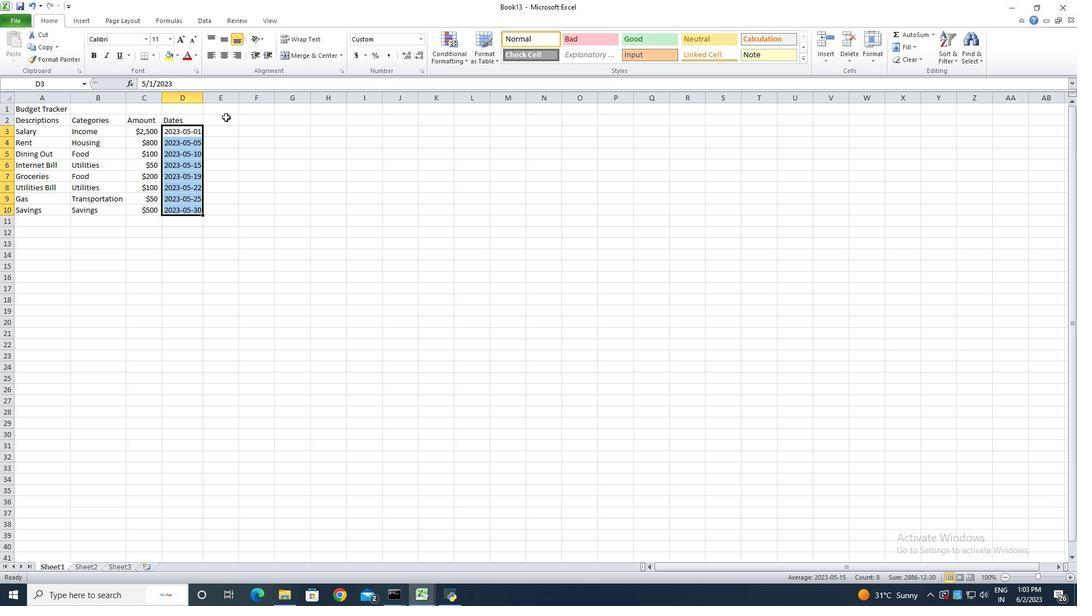 
Action: Key pressed <Key.shift>Expen<Key.backspace><Key.backspace><Key.backspace><Key.backspace><Key.backspace>income/<Key.shift>Expense<Key.enter><Key.shift><Key.shift><Key.shift><Key.shift><Key.shift><Key.shift><Key.shift><Key.shift><Key.up>
Screenshot: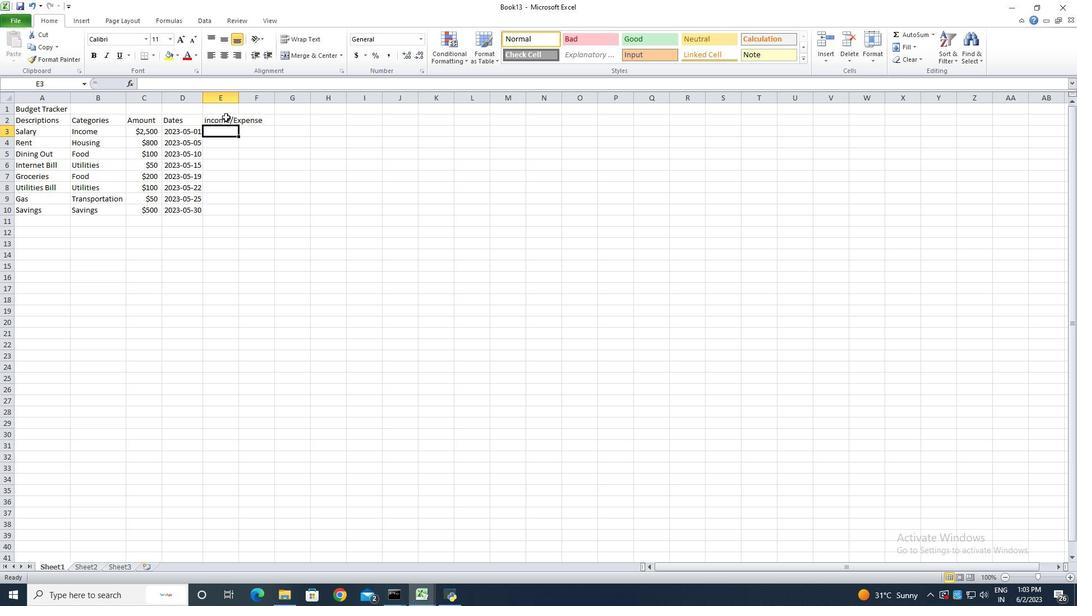 
Action: Mouse moved to (142, 86)
Screenshot: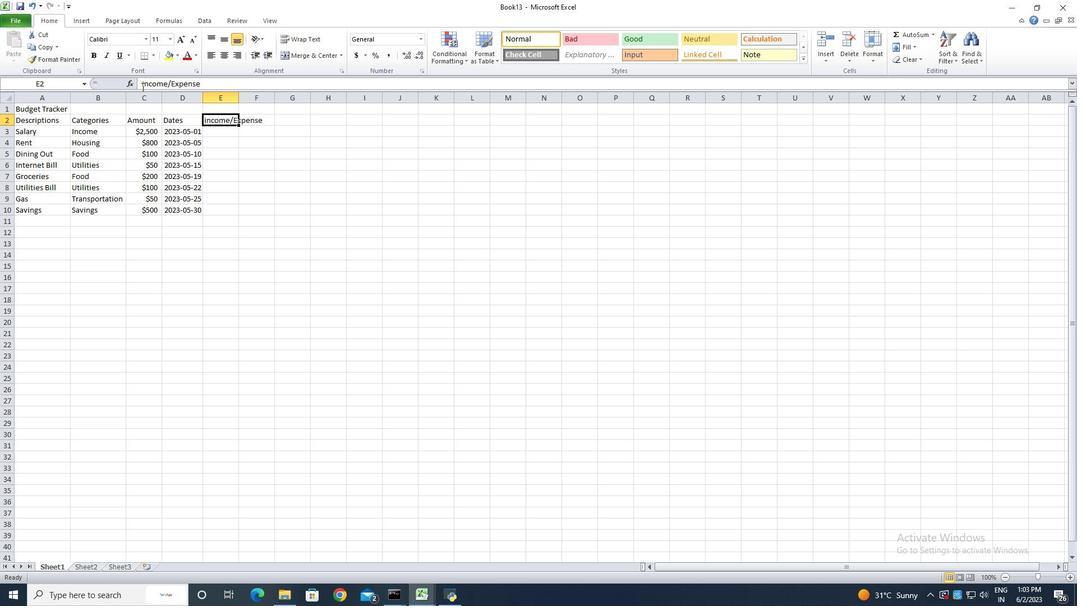 
Action: Mouse pressed left at (142, 86)
Screenshot: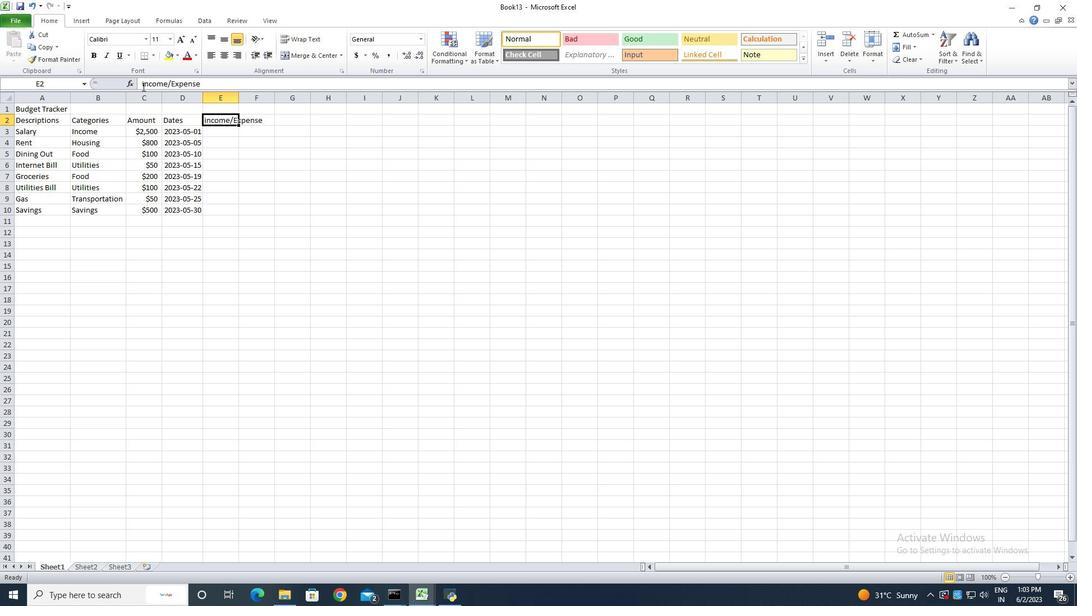 
Action: Mouse moved to (186, 85)
Screenshot: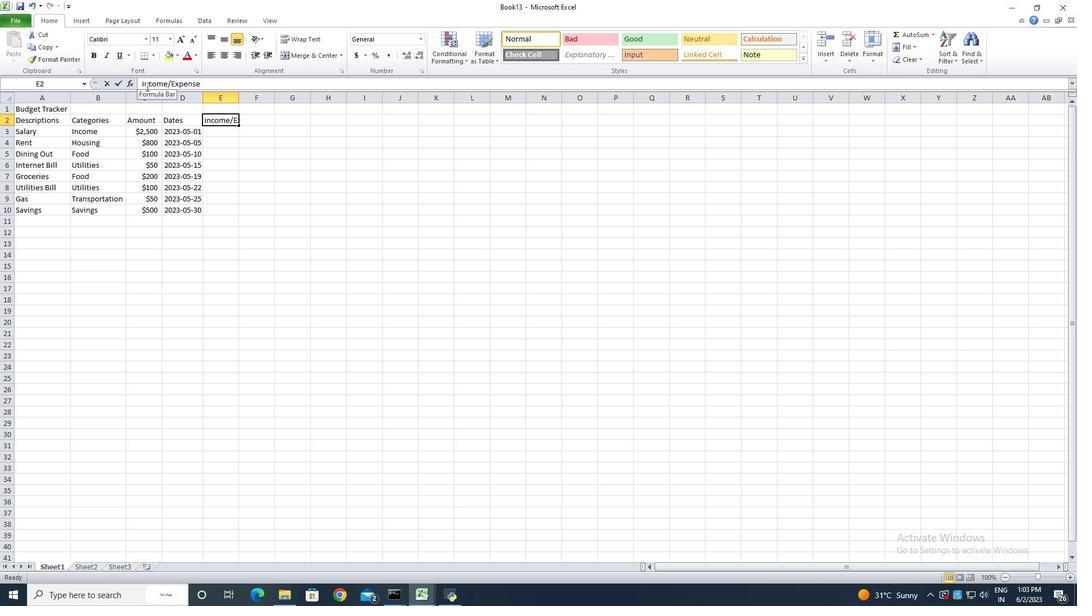 
Action: Key pressed <Key.right><Key.backspace><Key.shift>I<Key.enter><Key.shift><Key.shift>Income<Key.backspace><Key.enter><Key.shift>Expense<Key.enter><Key.shift>Expense<Key.enter><Key.shift>Expense<Key.enter><Key.shift><Key.shift><Key.shift><Key.shift><Key.shift><Key.shift><Key.shift><Key.shift><Key.shift><Key.shift><Key.shift><Key.shift><Key.shift><Key.shift>Expense<Key.enter><Key.shift>Expense<Key.enter><Key.shift>Expense<Key.enter><Key.shift>Income
Screenshot: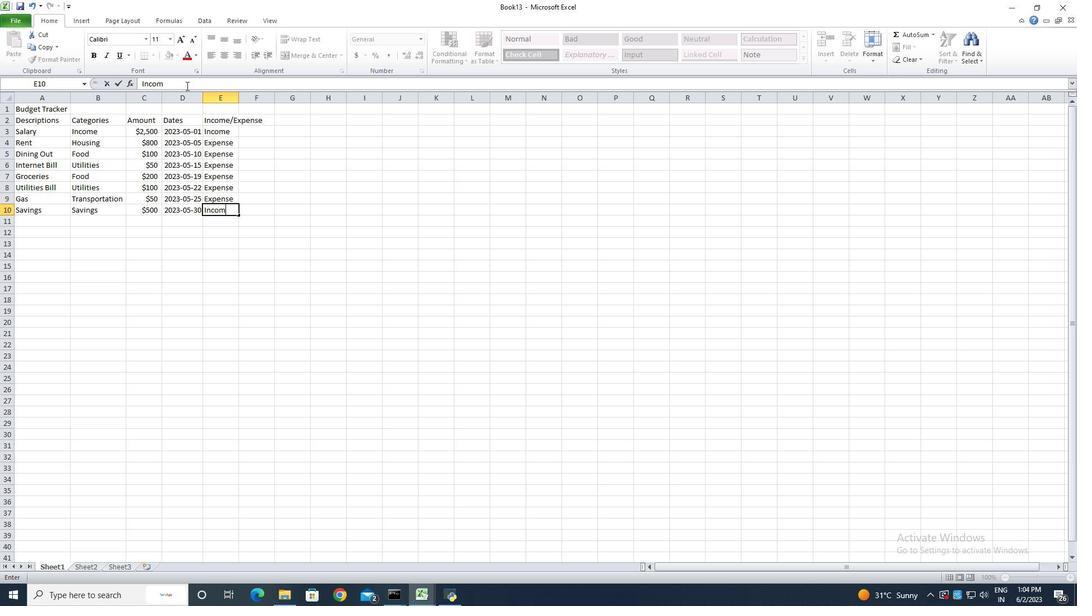
Action: Mouse moved to (284, 221)
Screenshot: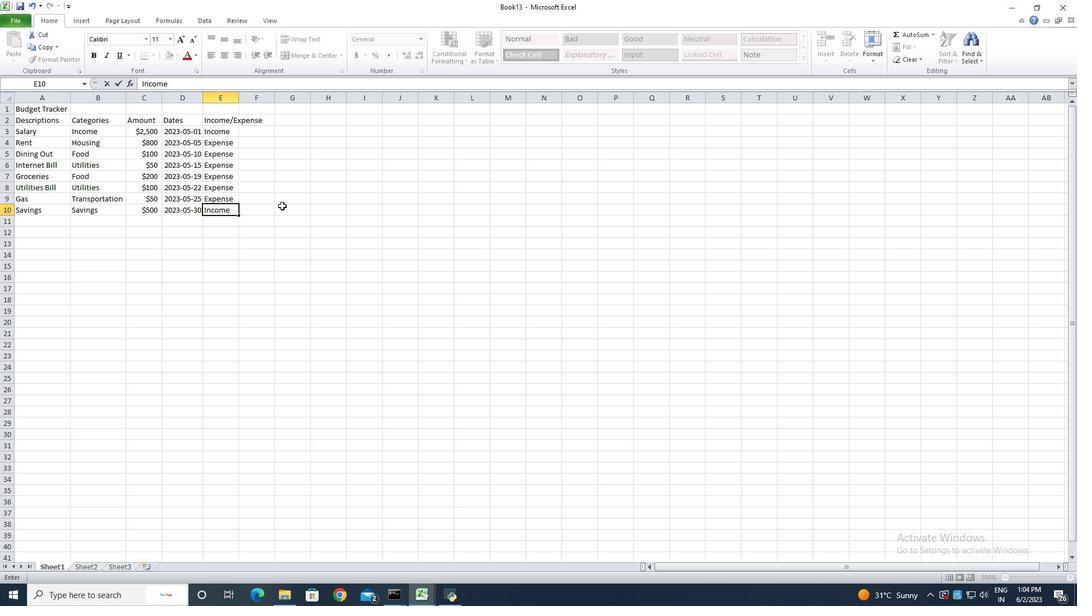 
Action: Mouse pressed left at (284, 221)
Screenshot: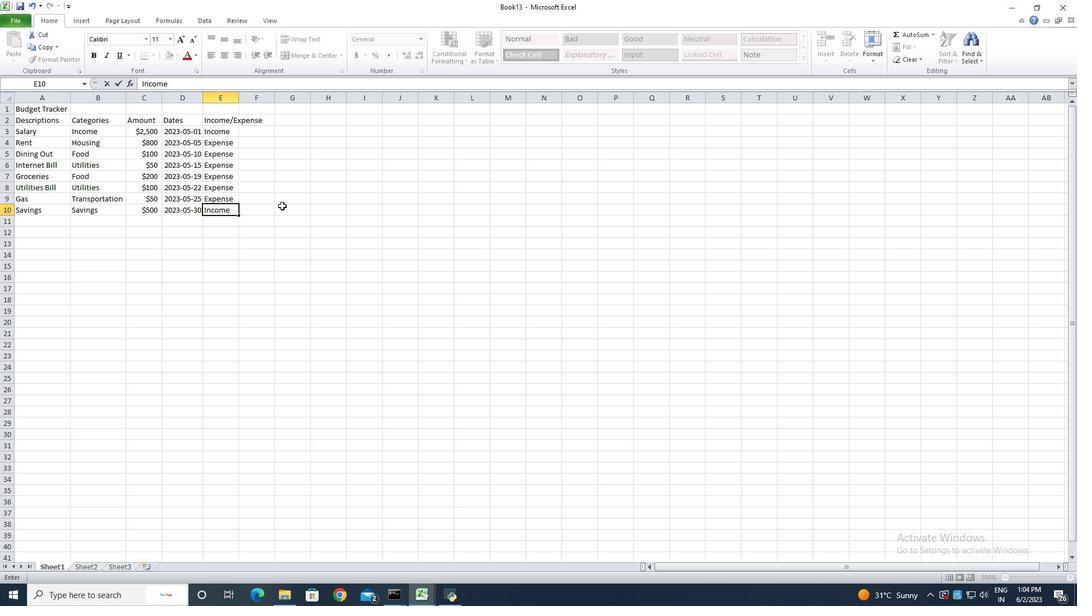 
Action: Mouse moved to (239, 101)
Screenshot: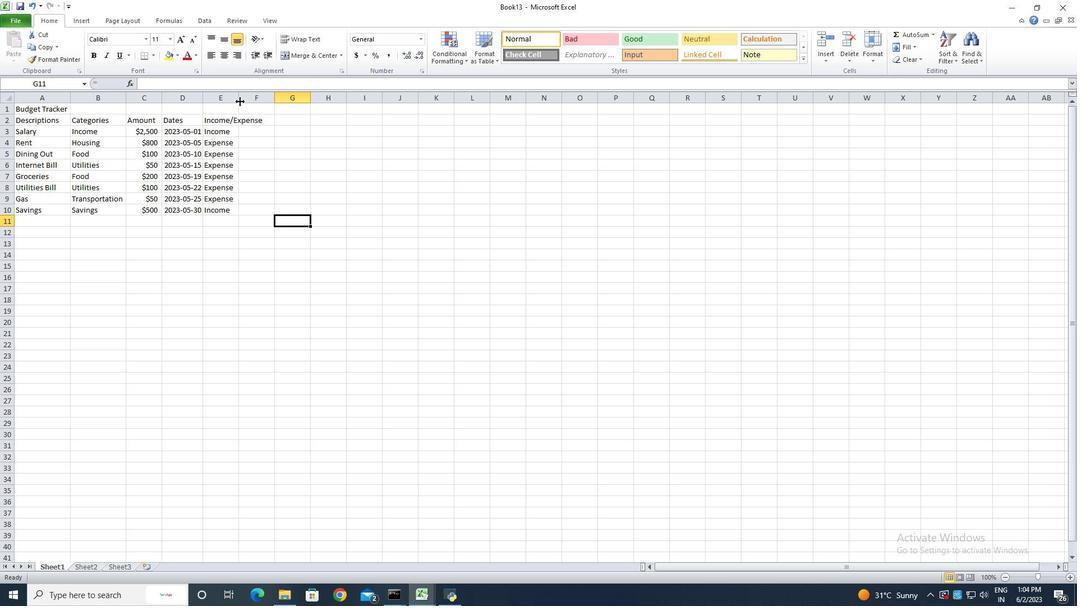 
Action: Mouse pressed left at (239, 101)
Screenshot: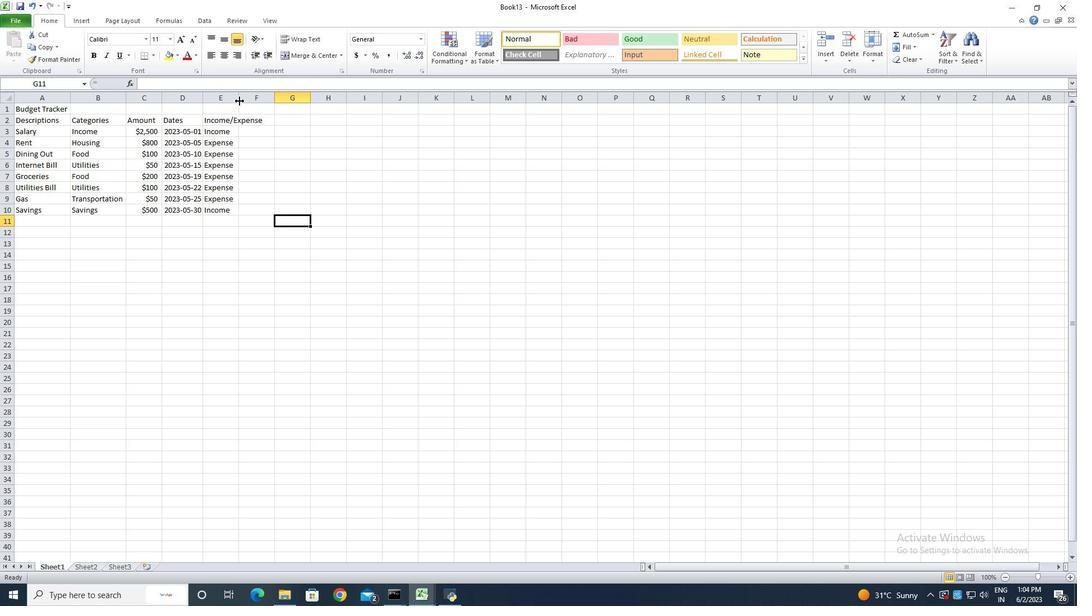 
Action: Mouse pressed left at (239, 101)
Screenshot: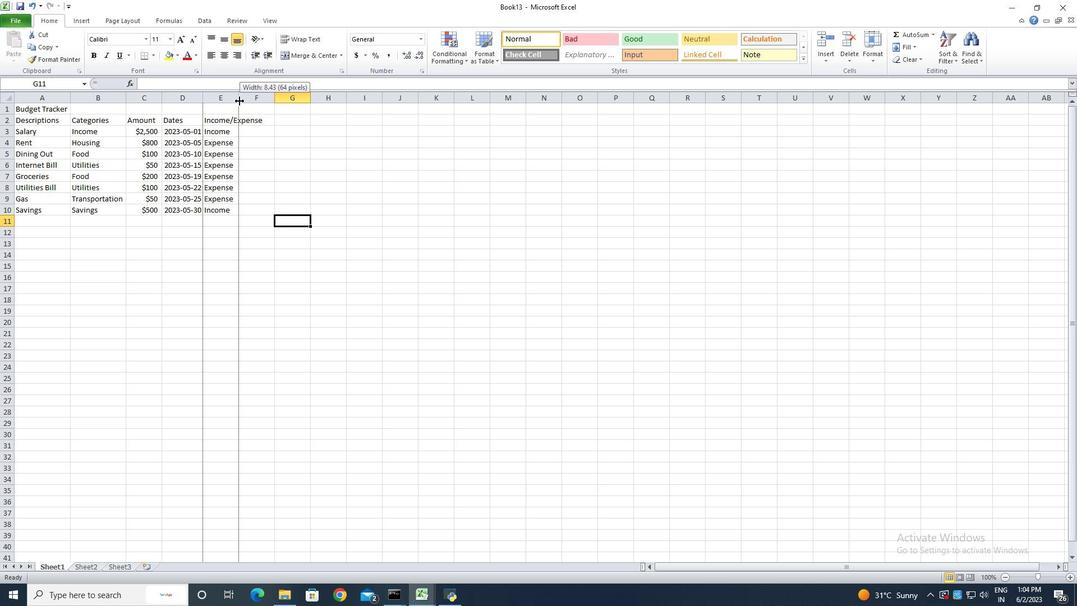 
Action: Mouse moved to (43, 108)
Screenshot: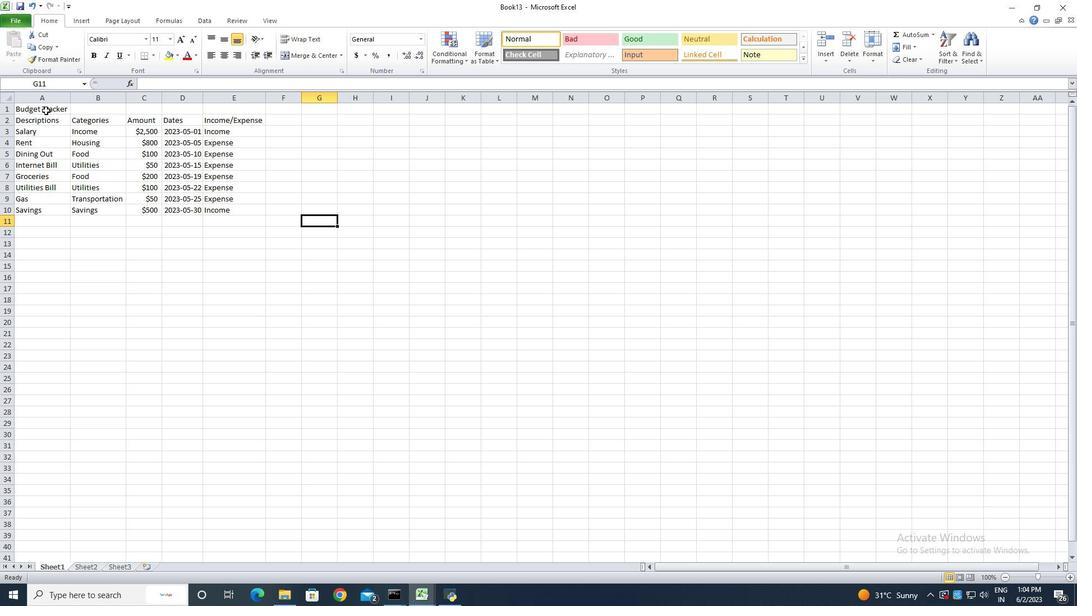 
Action: Mouse pressed left at (43, 108)
Screenshot: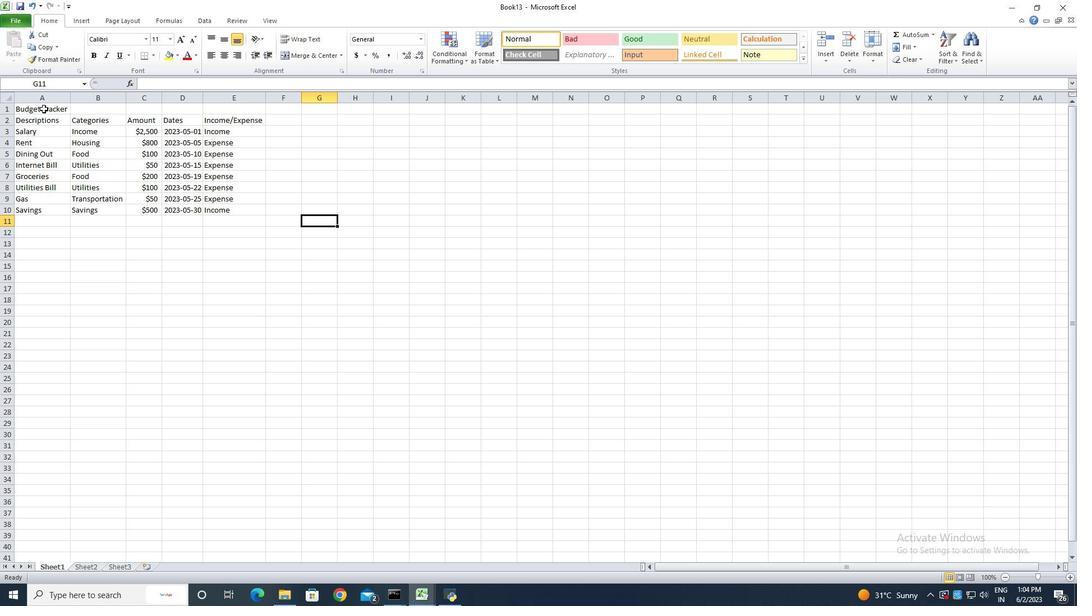 
Action: Mouse moved to (308, 55)
Screenshot: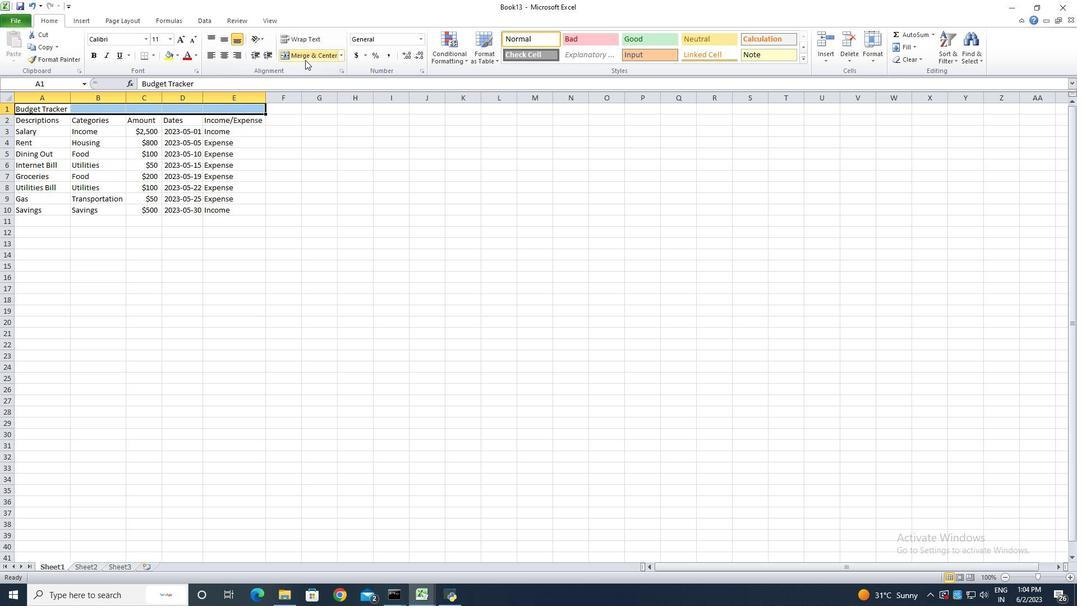 
Action: Mouse pressed left at (308, 55)
Screenshot: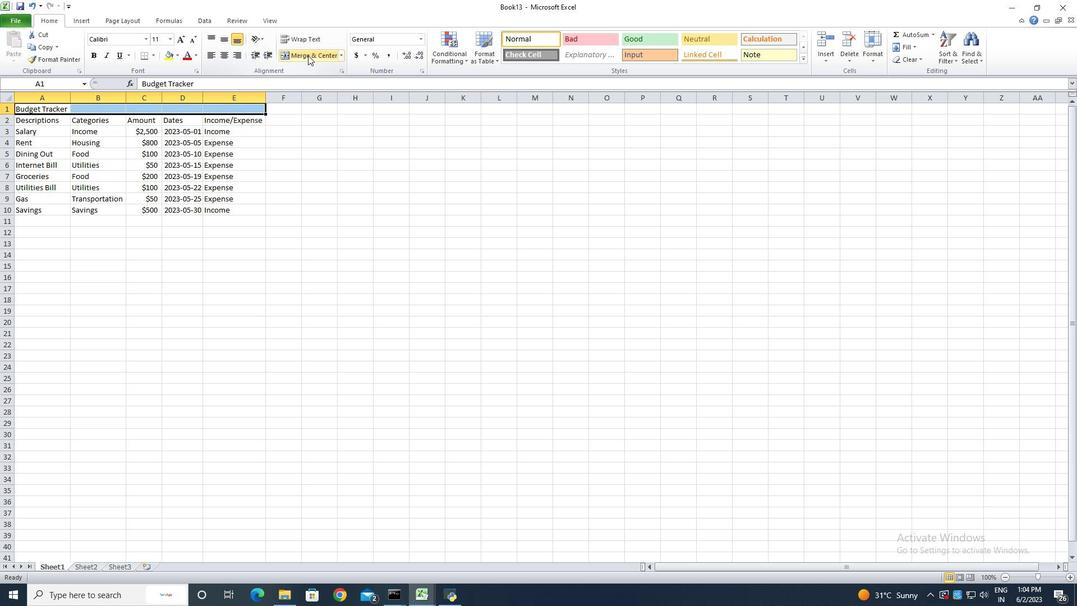 
Action: Mouse moved to (240, 276)
Screenshot: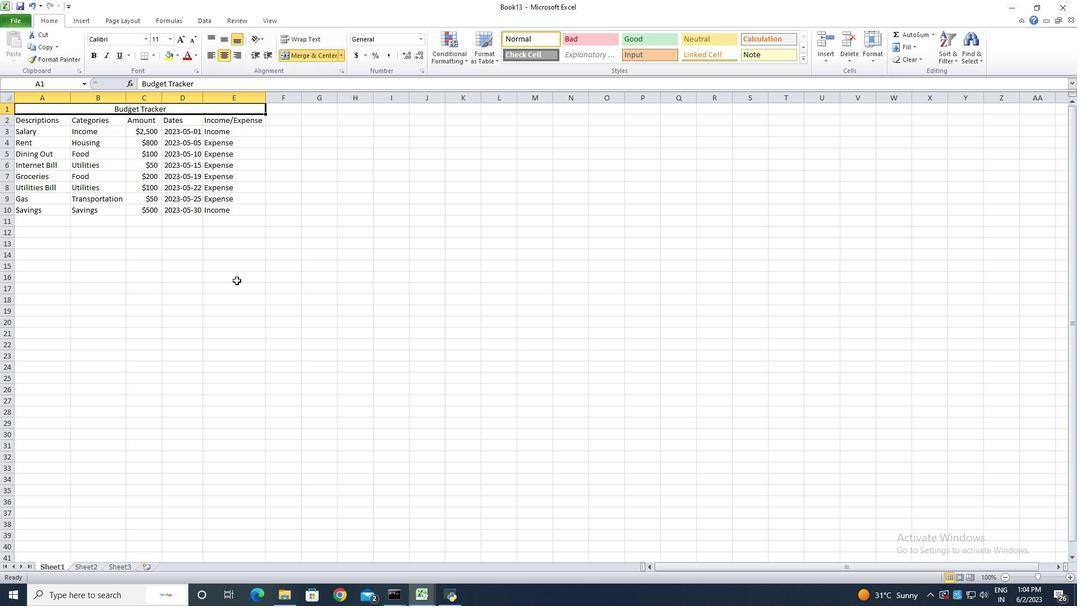 
Action: Mouse pressed left at (240, 276)
Screenshot: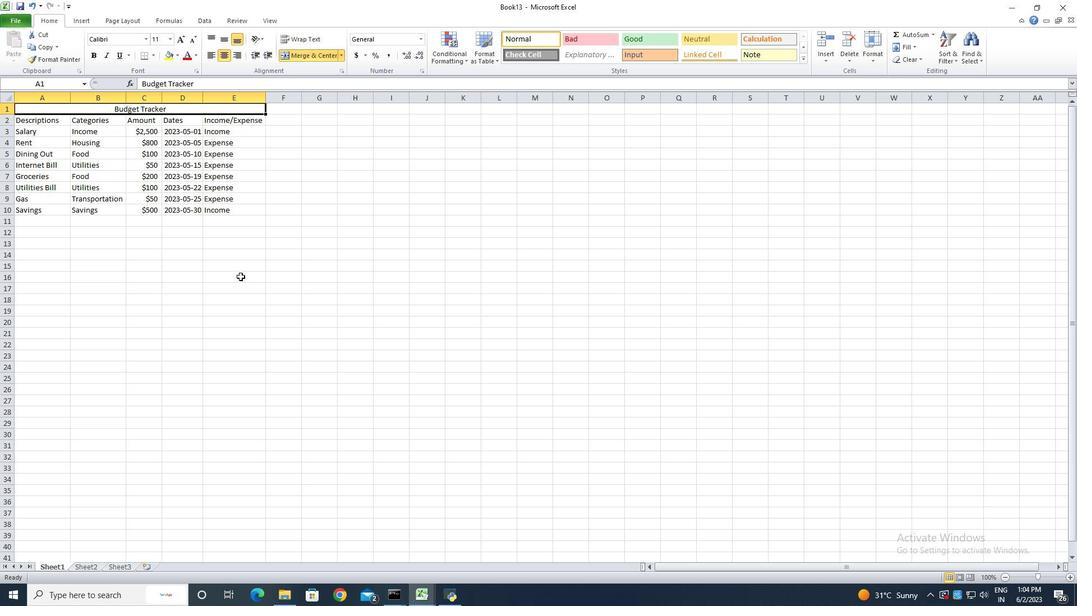 
Action: Mouse moved to (71, 97)
Screenshot: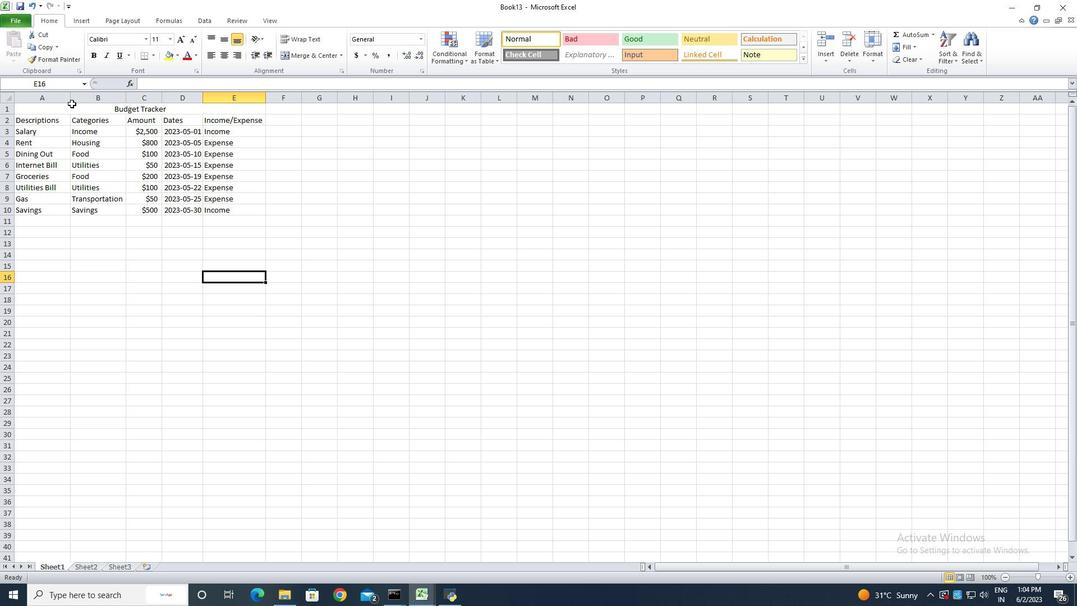 
Action: Mouse pressed left at (71, 97)
Screenshot: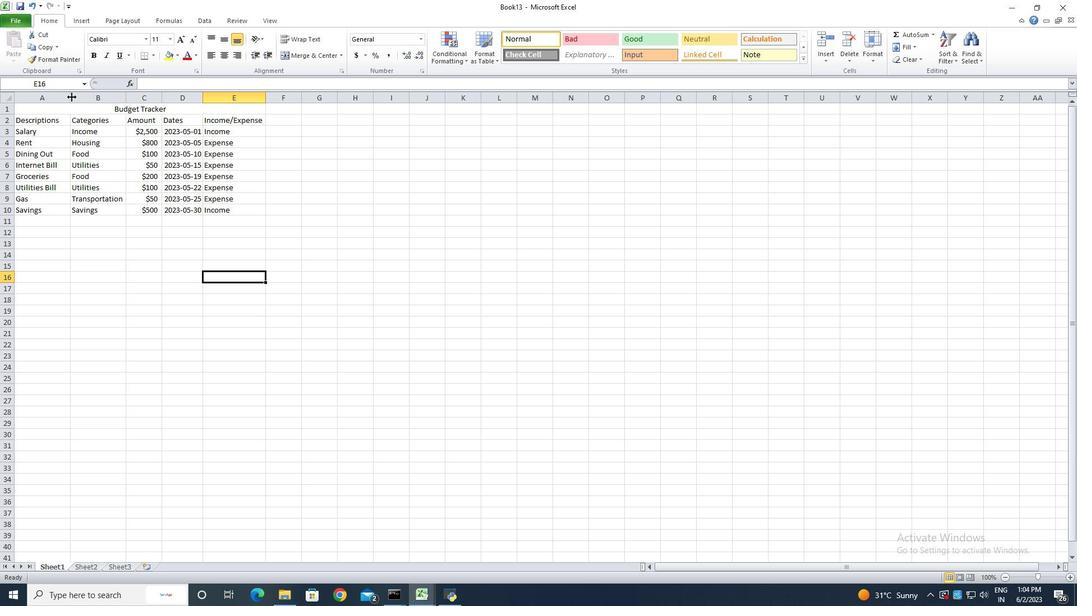 
Action: Mouse pressed left at (71, 97)
Screenshot: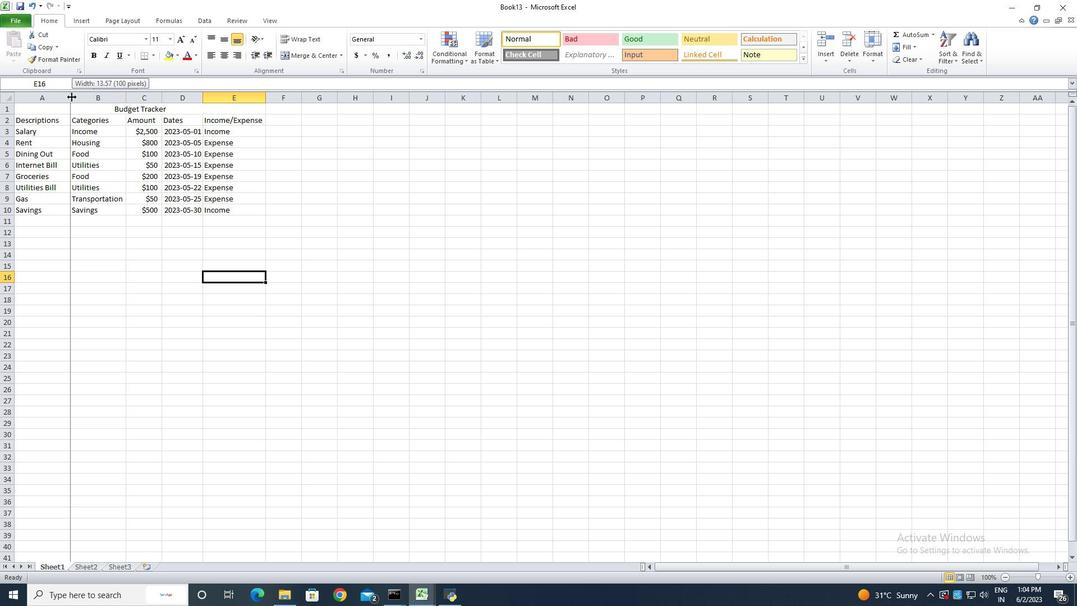 
Action: Mouse moved to (117, 100)
Screenshot: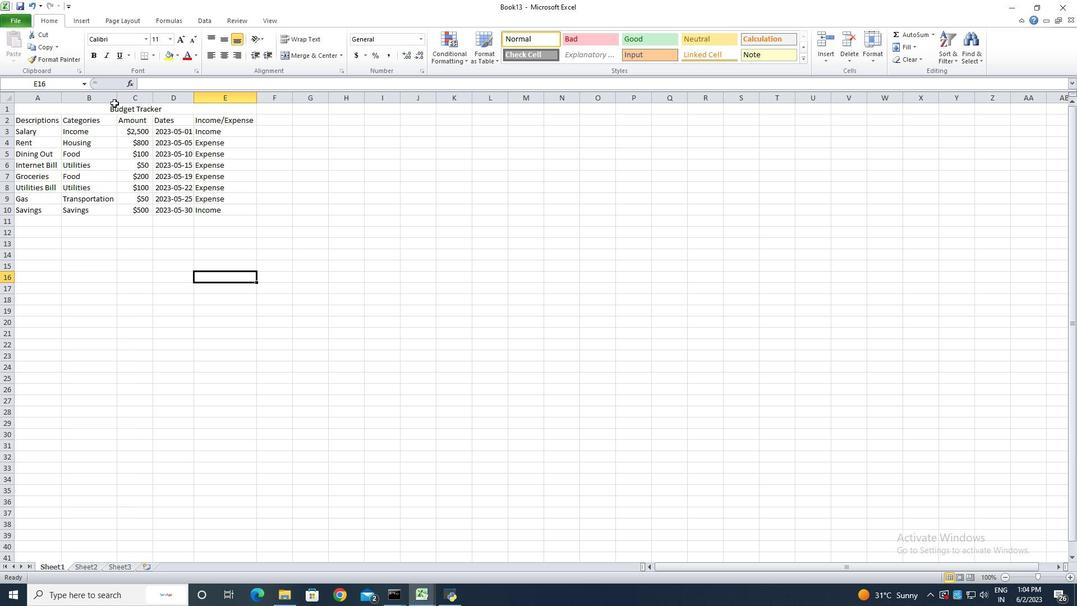 
Action: Mouse pressed left at (117, 100)
Screenshot: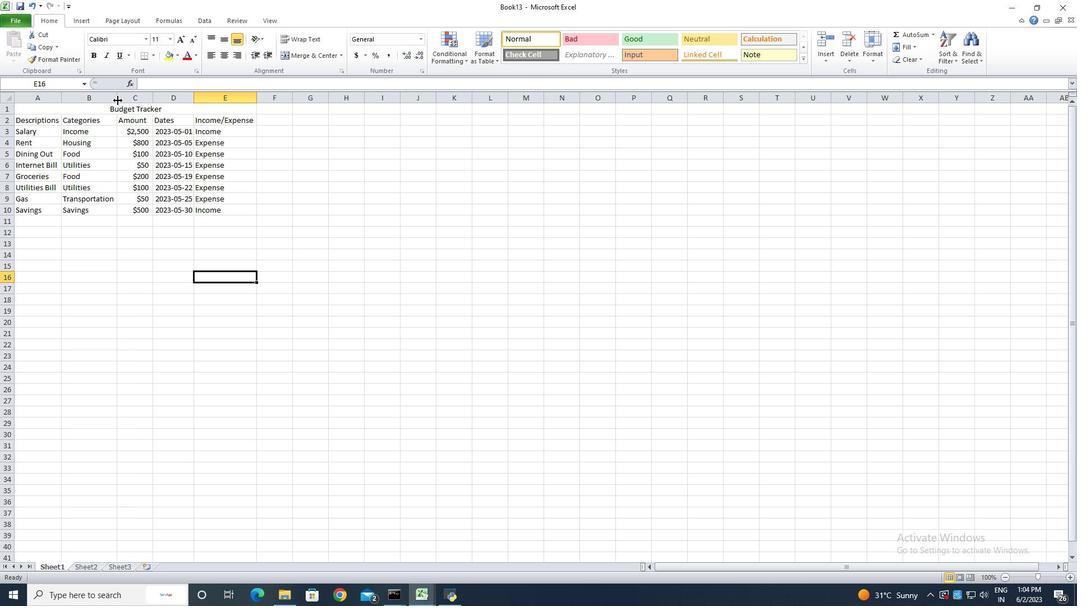 
Action: Mouse pressed left at (117, 100)
Screenshot: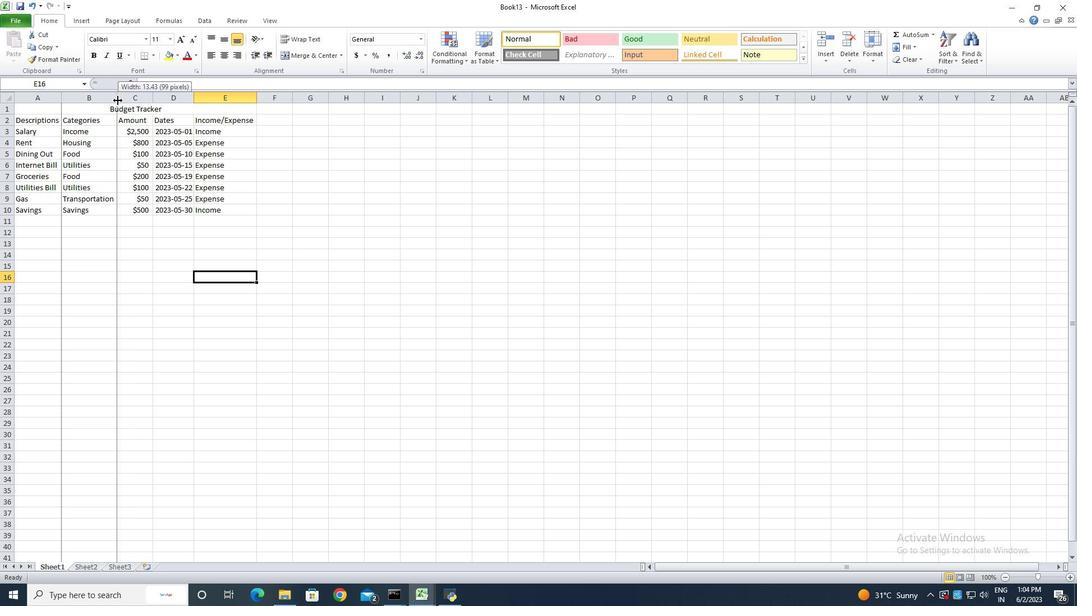 
Action: Mouse moved to (153, 100)
Screenshot: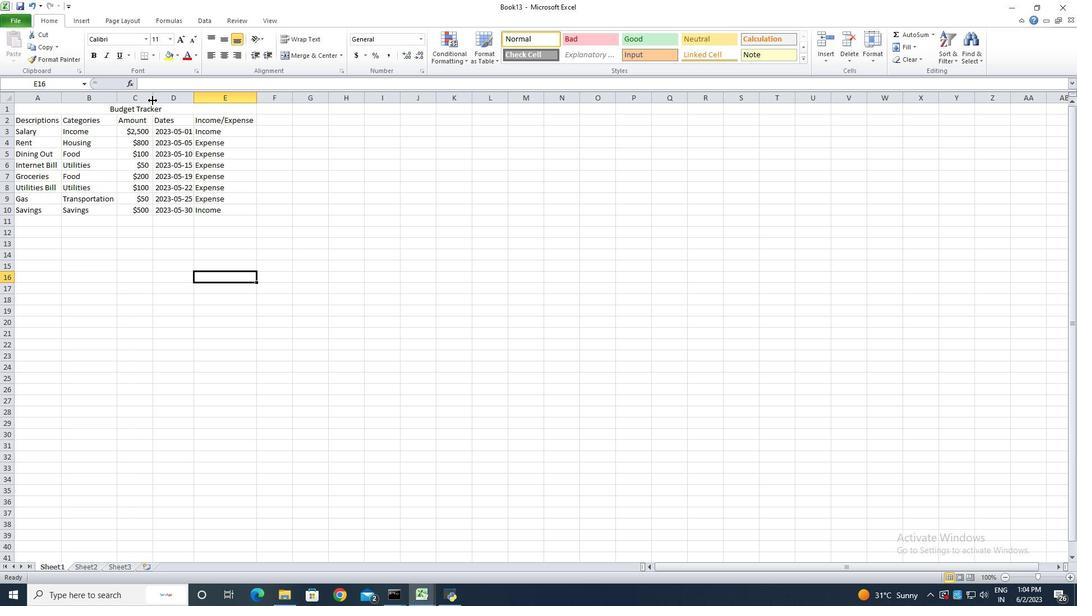 
Action: Mouse pressed left at (153, 100)
Screenshot: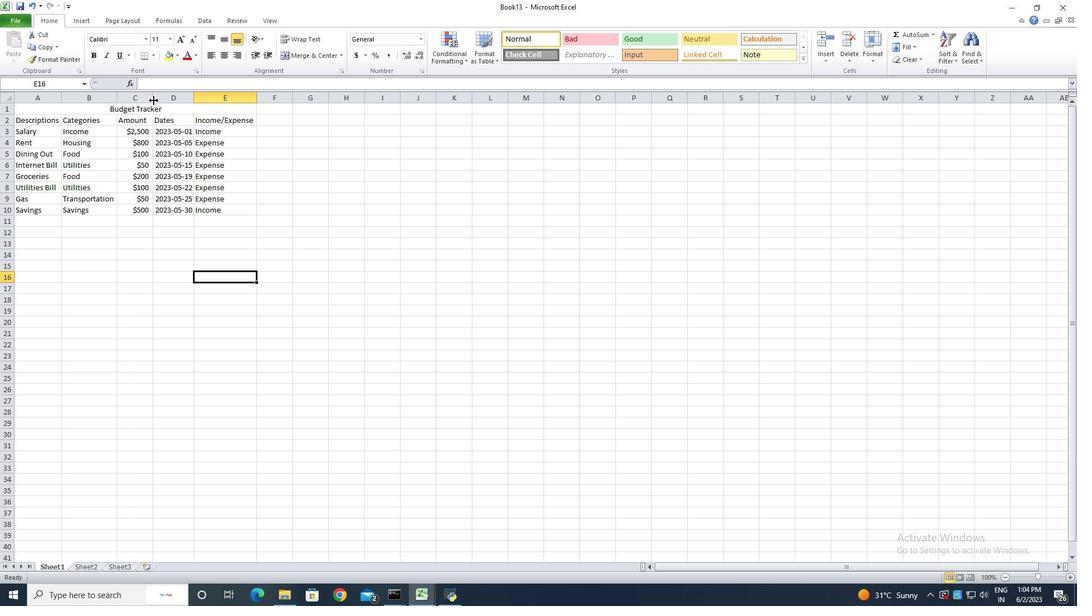 
Action: Mouse pressed left at (153, 100)
Screenshot: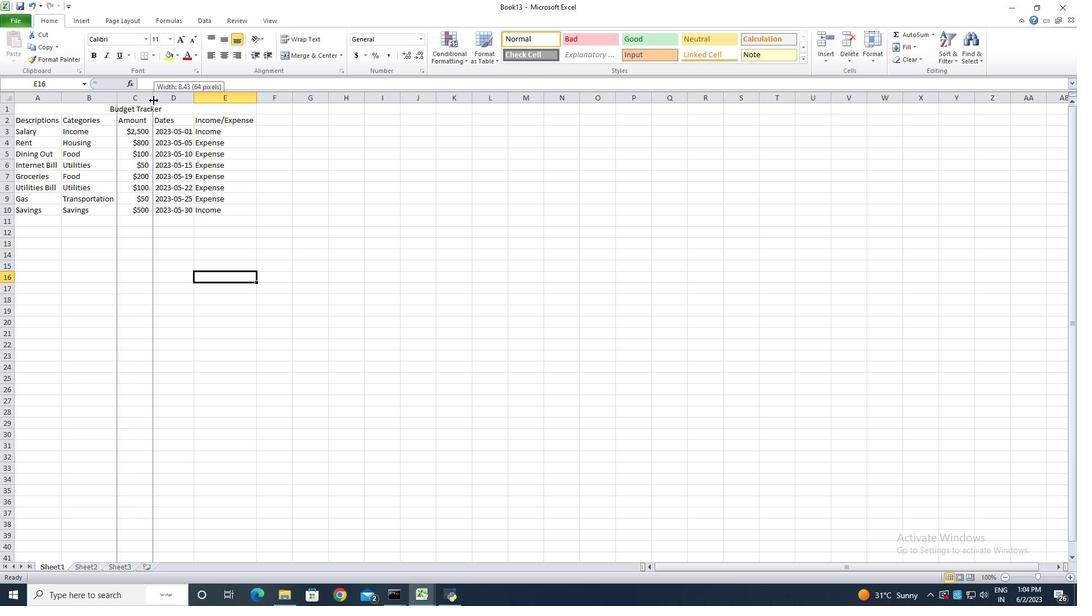 
Action: Mouse moved to (190, 99)
Screenshot: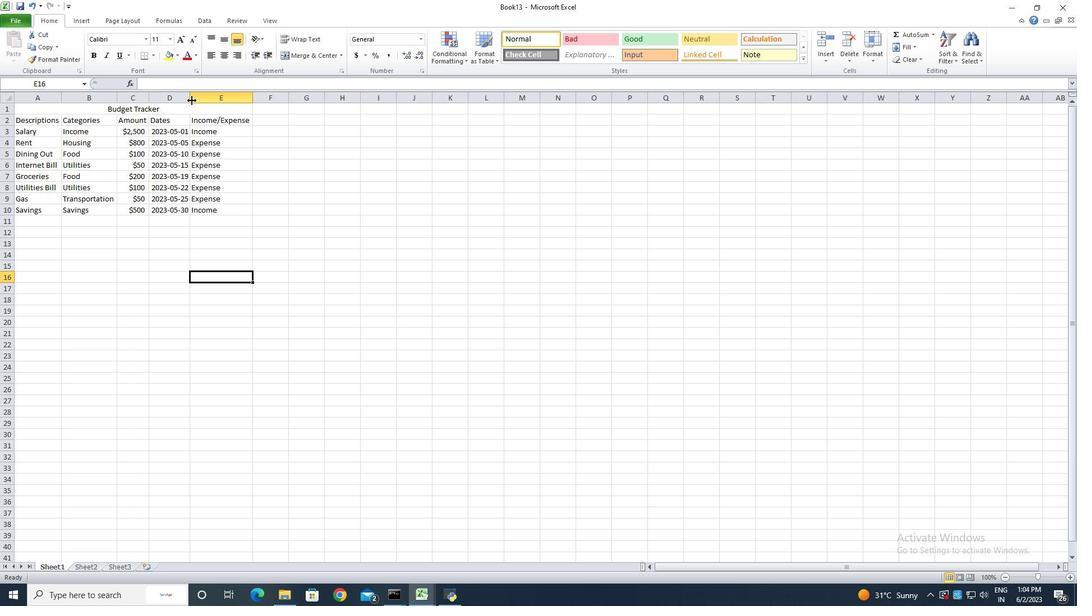 
Action: Mouse pressed left at (190, 99)
Screenshot: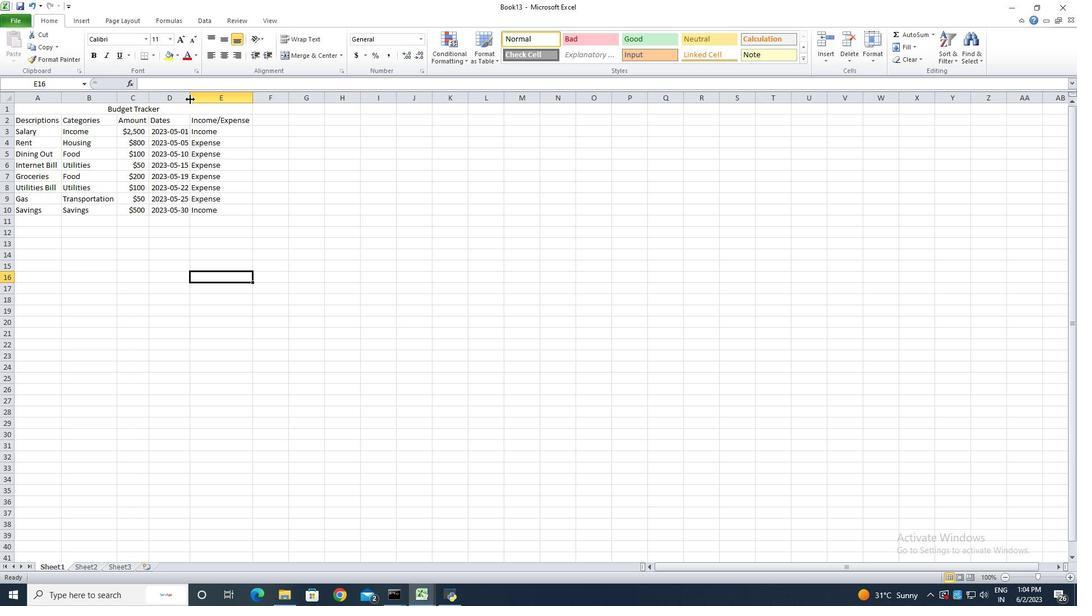 
Action: Mouse pressed left at (190, 99)
Screenshot: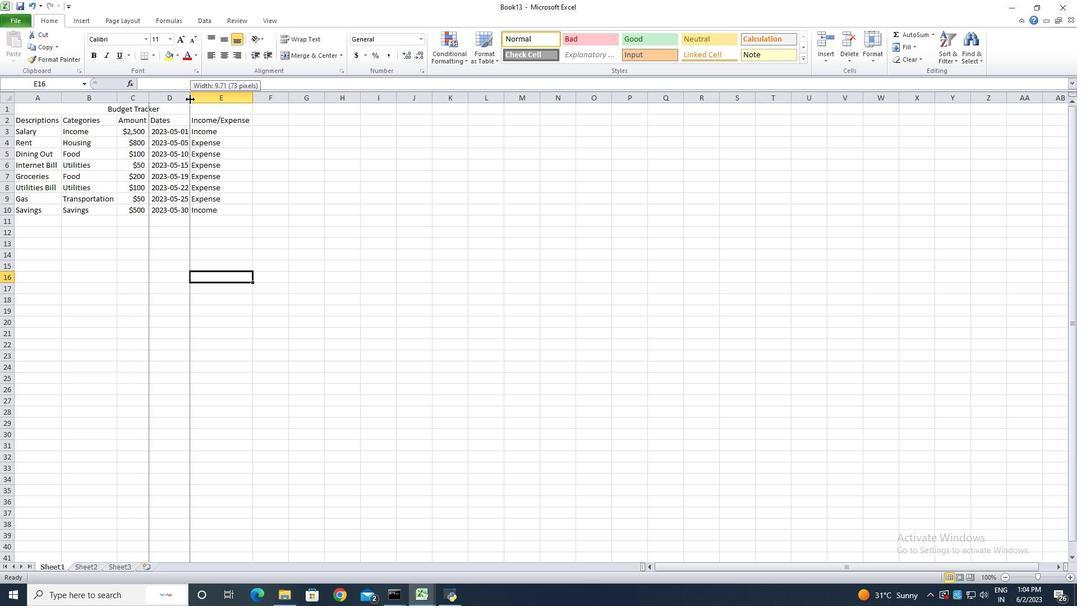 
Action: Mouse moved to (254, 102)
Screenshot: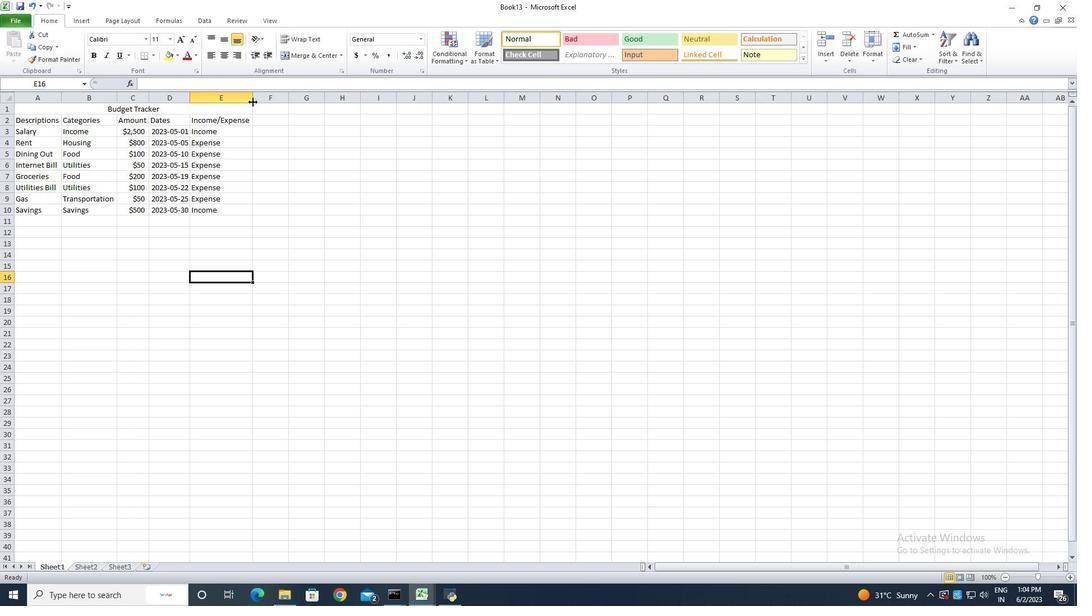 
Action: Mouse pressed left at (254, 102)
Screenshot: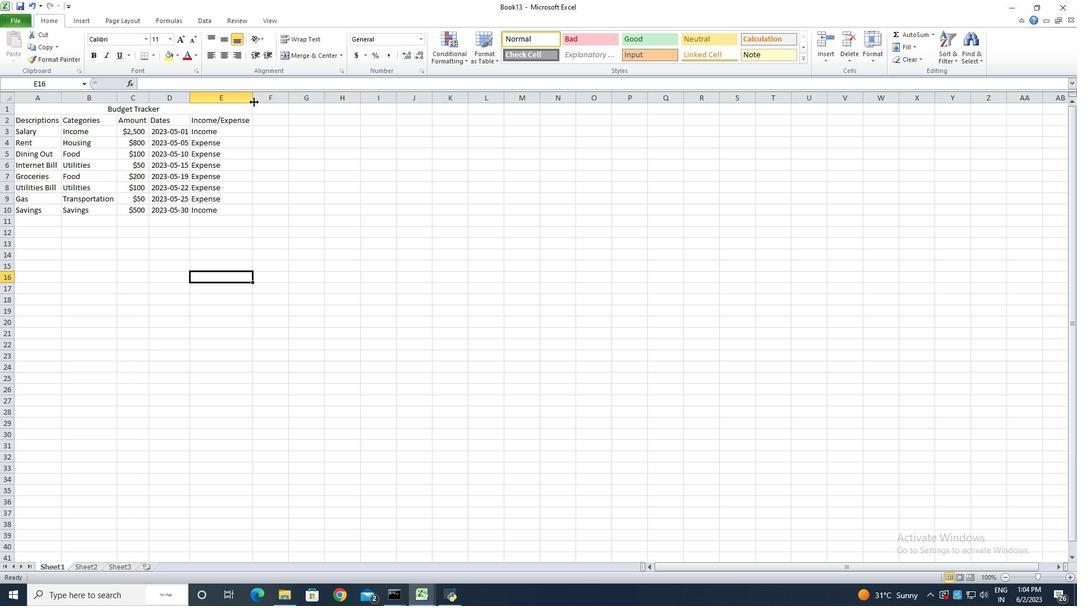 
Action: Mouse pressed left at (254, 102)
Screenshot: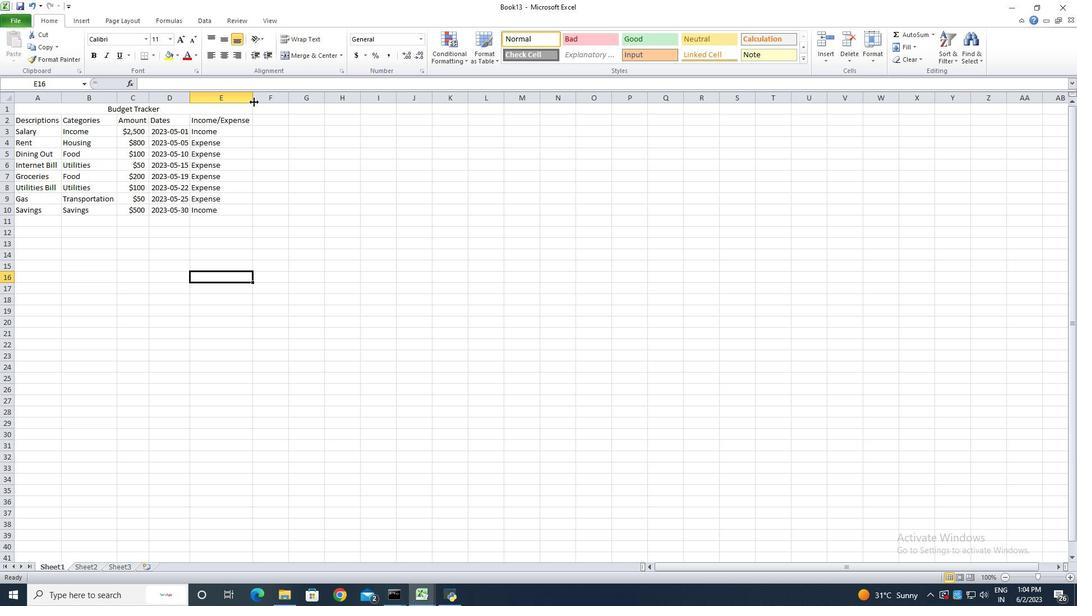 
Action: Mouse moved to (17, 22)
Screenshot: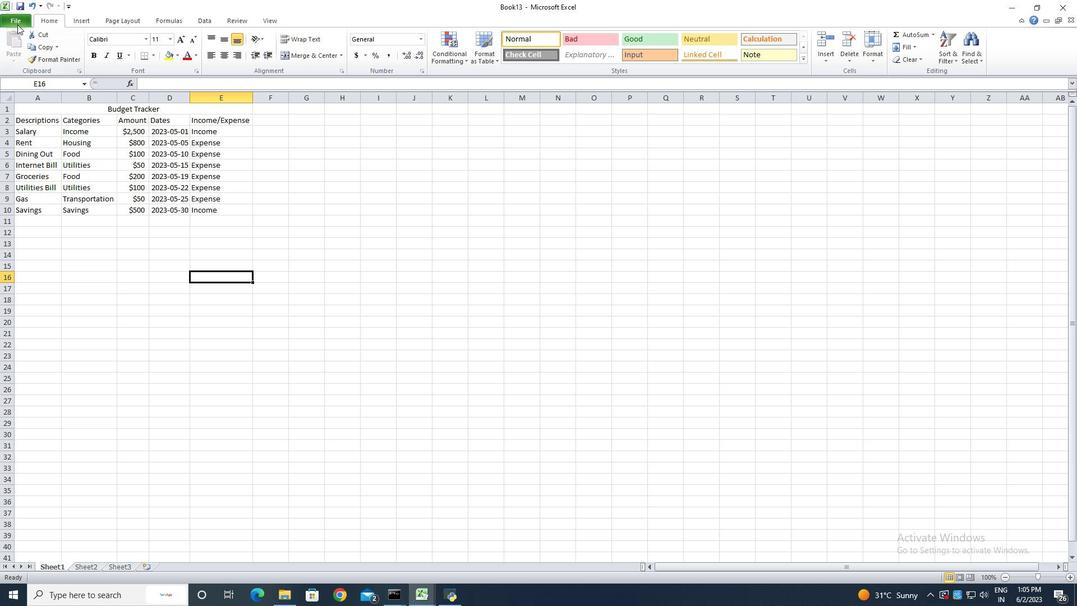 
Action: Mouse pressed left at (17, 22)
Screenshot: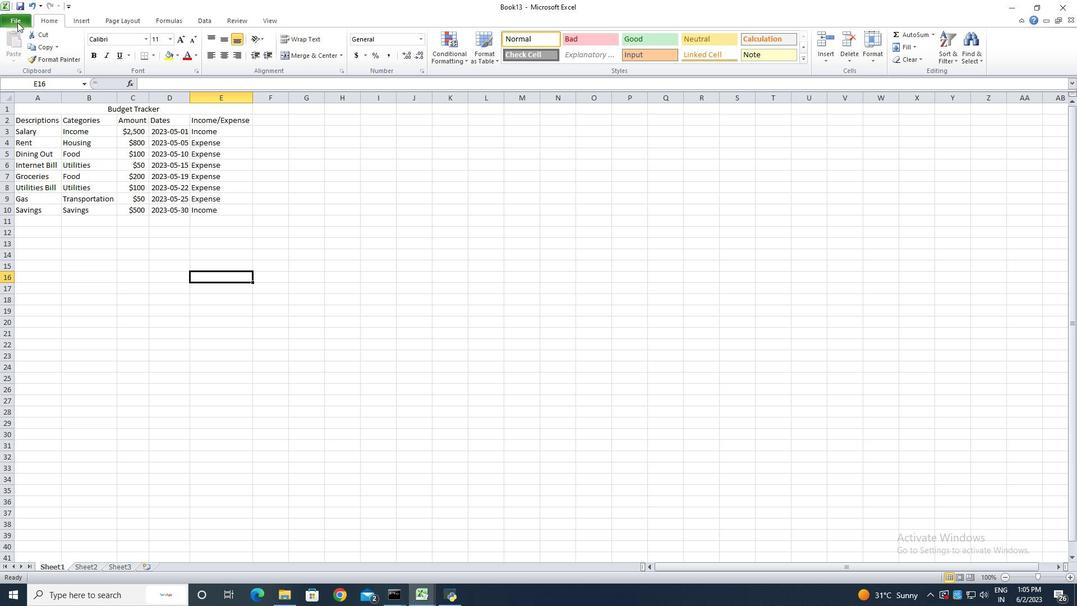 
Action: Mouse moved to (48, 55)
Screenshot: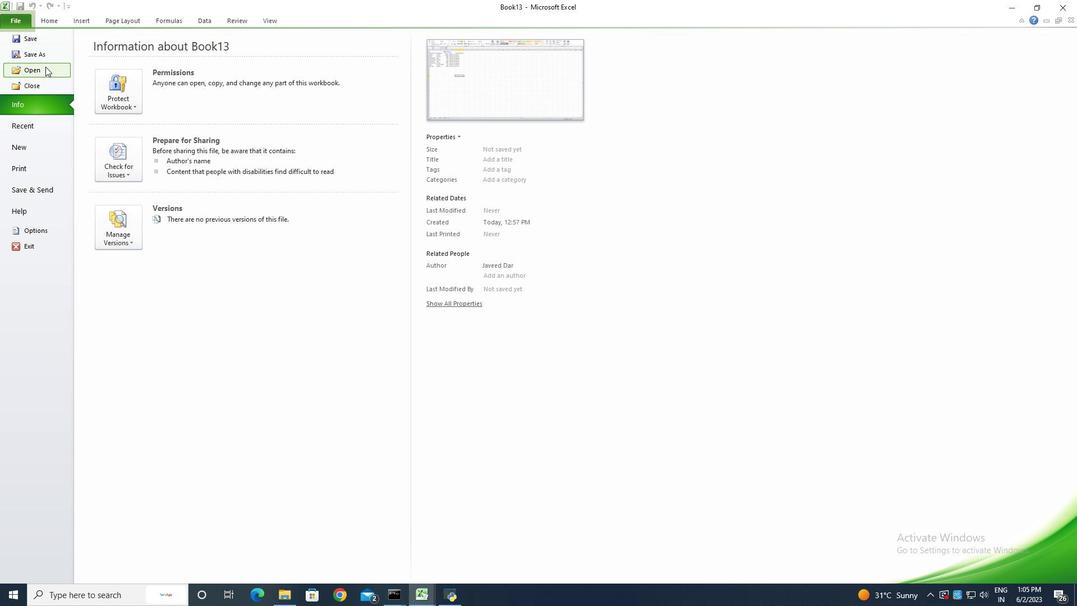 
Action: Mouse pressed left at (48, 55)
Screenshot: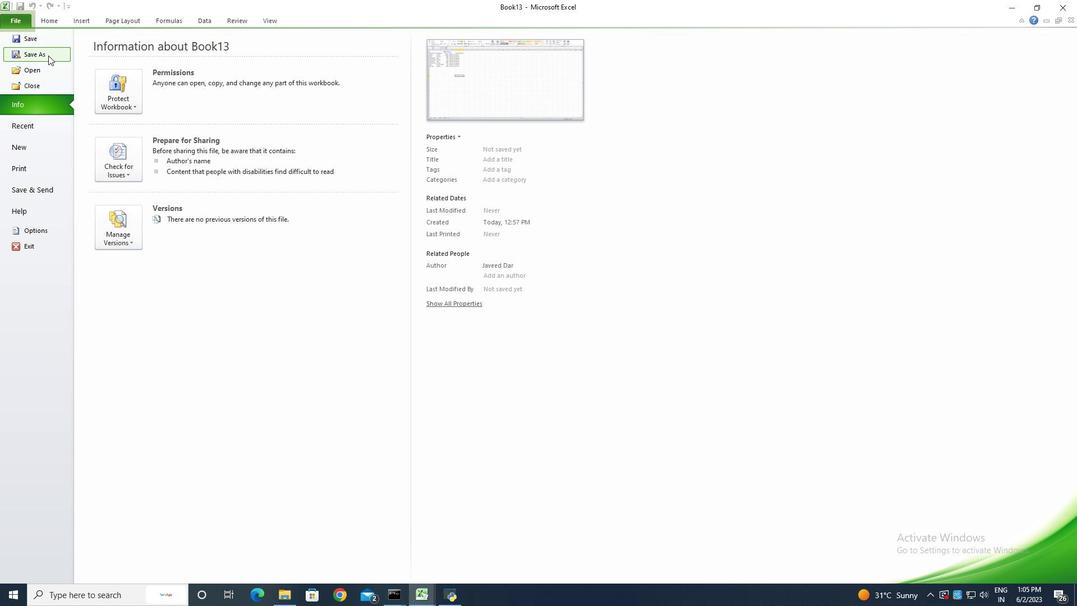 
Action: Mouse moved to (135, 198)
Screenshot: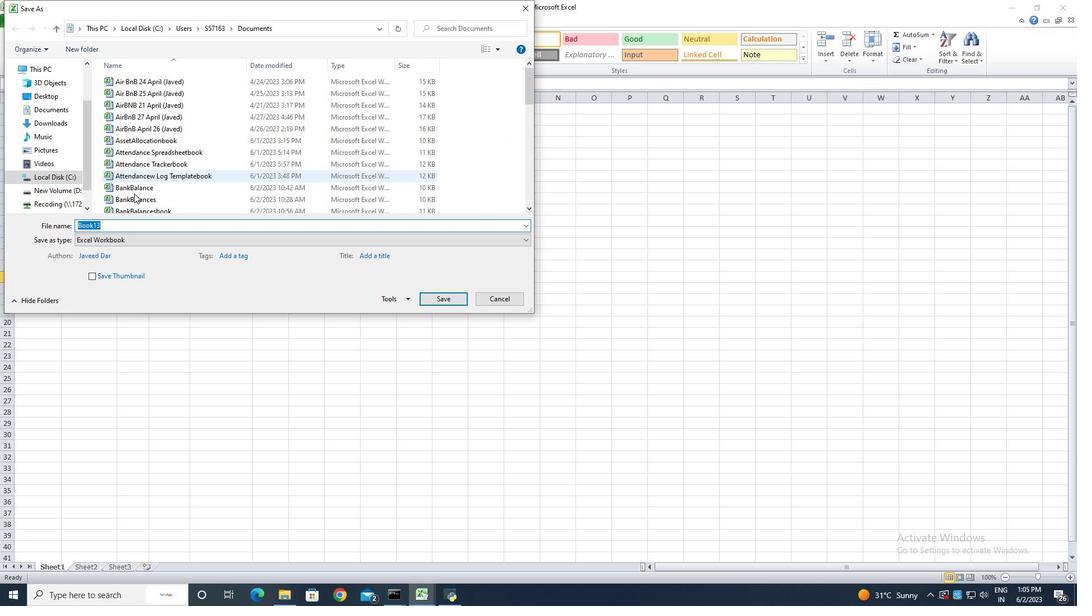 
Action: Key pressed <Key.shift>Budget<Key.space><Key.shift>Analysis<Key.space><Key.shift>Template
Screenshot: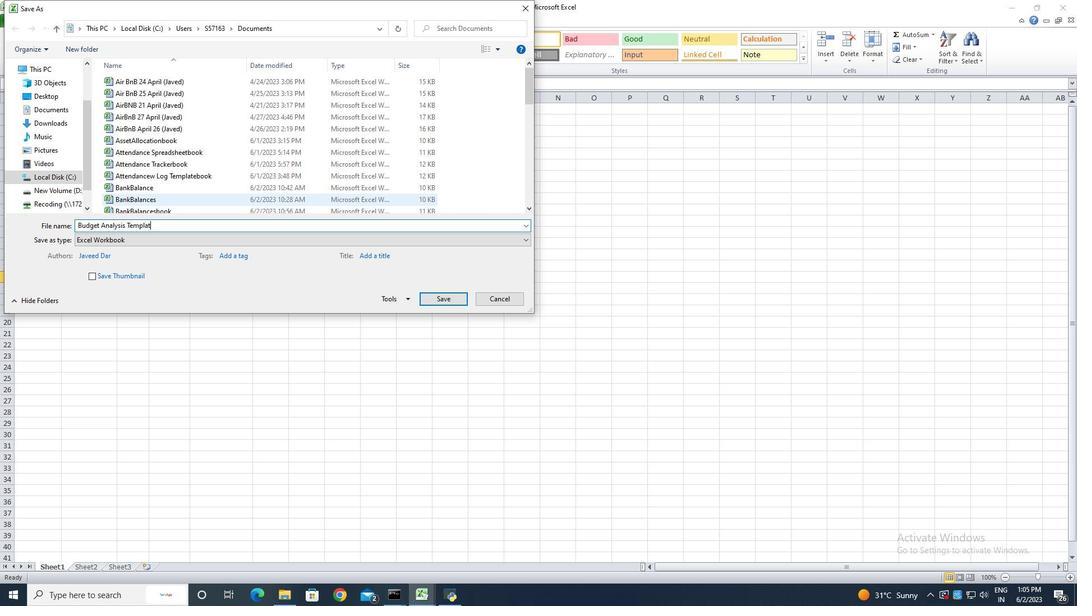 
Action: Mouse moved to (429, 296)
Screenshot: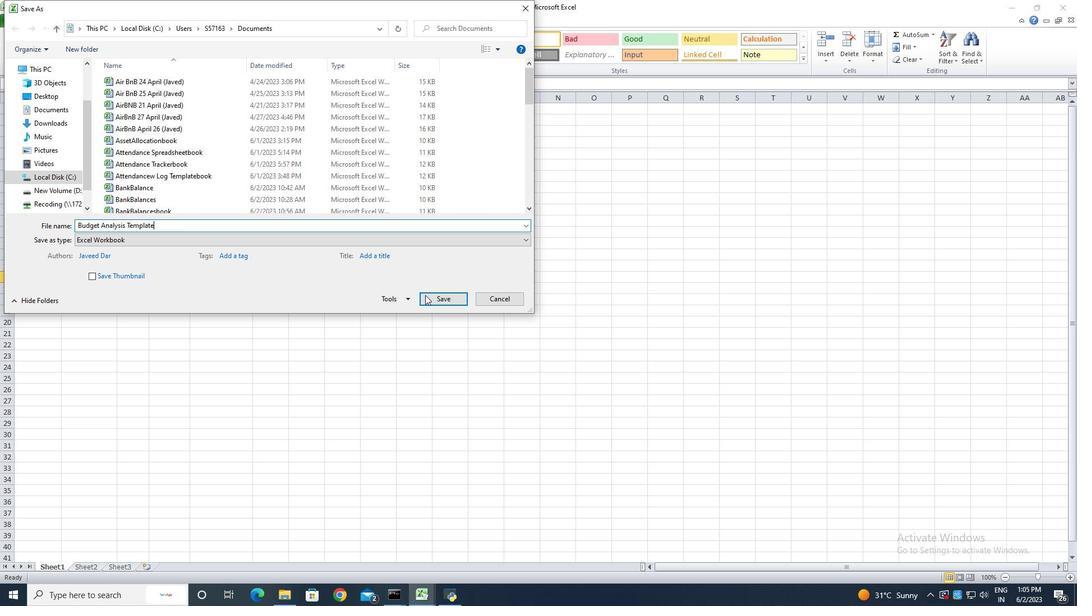 
Action: Mouse pressed left at (429, 296)
Screenshot: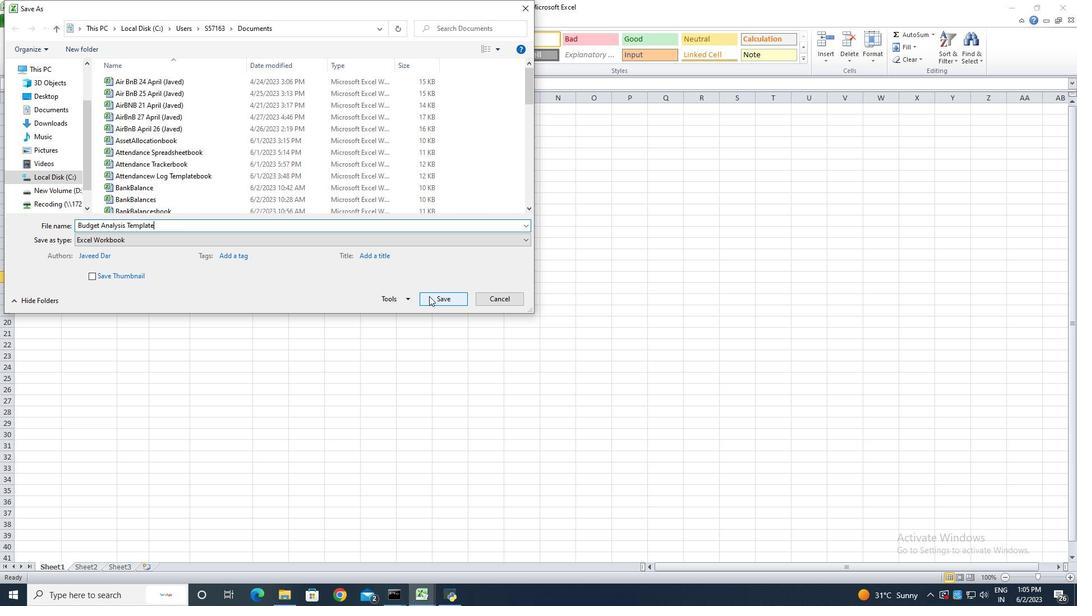 
Action: Mouse moved to (279, 312)
Screenshot: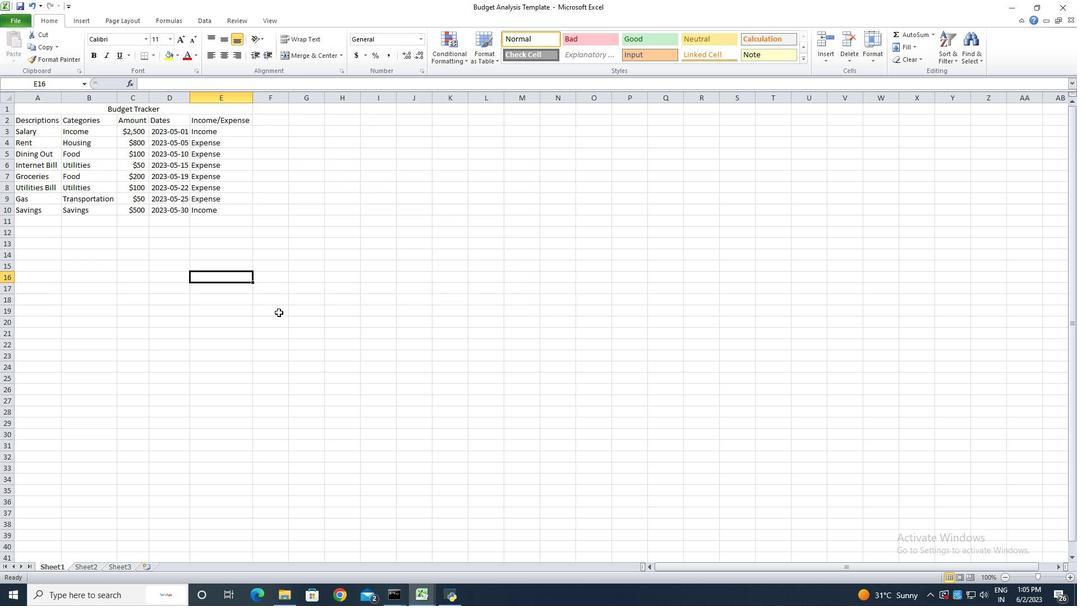 
Action: Mouse pressed left at (279, 312)
Screenshot: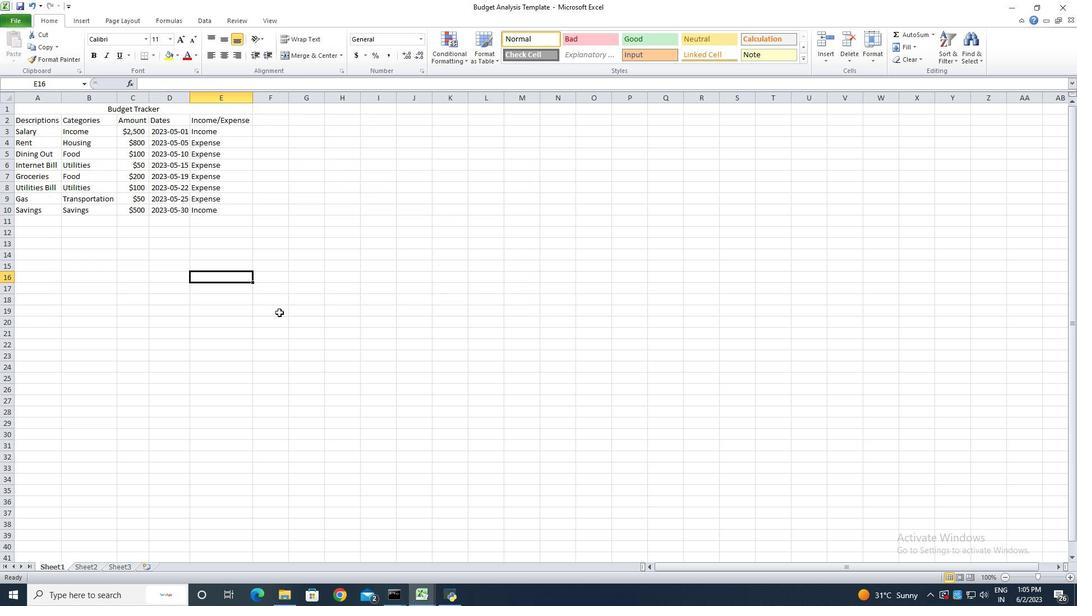 
Action: Key pressed ctrl+S
Screenshot: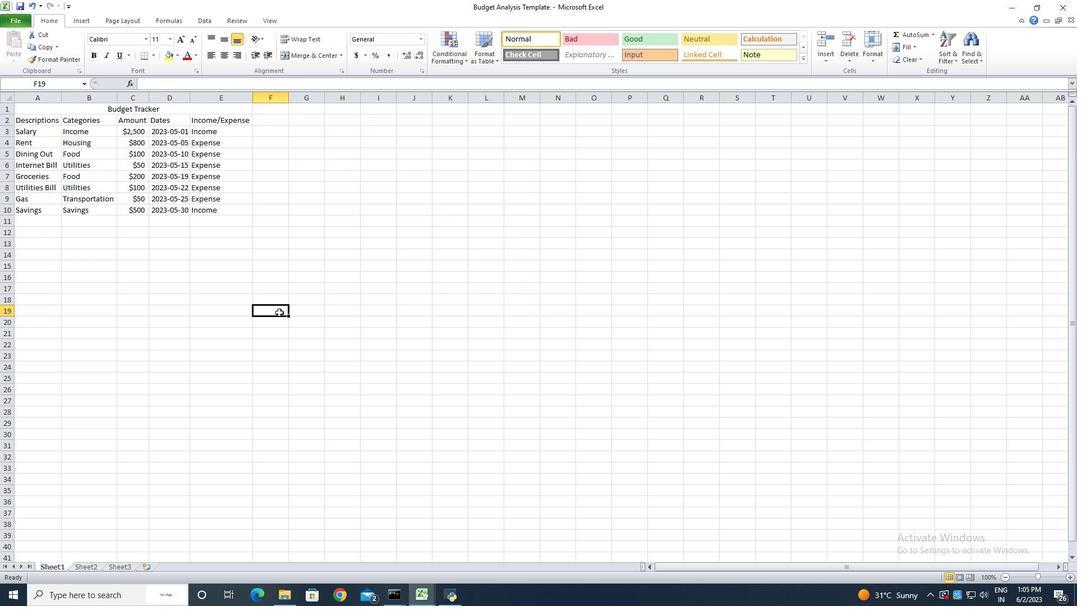 
